 Task: Find connections with filter location Yunfu with filter topic #futurewith filter profile language French with filter current company JBM Group with filter school ST MARKS PUBLIC SCHOOL with filter industry Primary and Secondary Education with filter service category Business Analytics with filter keywords title Proposal Writer
Action: Mouse moved to (484, 75)
Screenshot: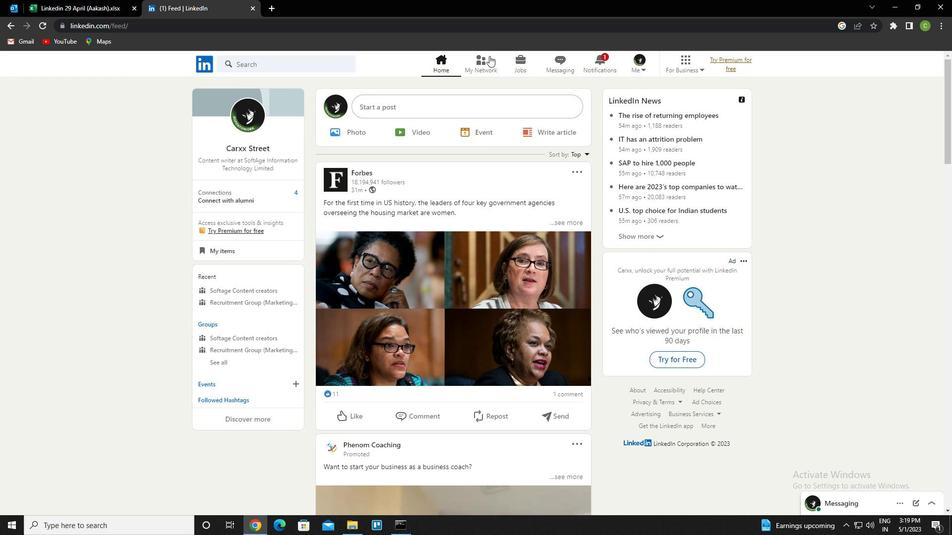 
Action: Mouse pressed left at (484, 75)
Screenshot: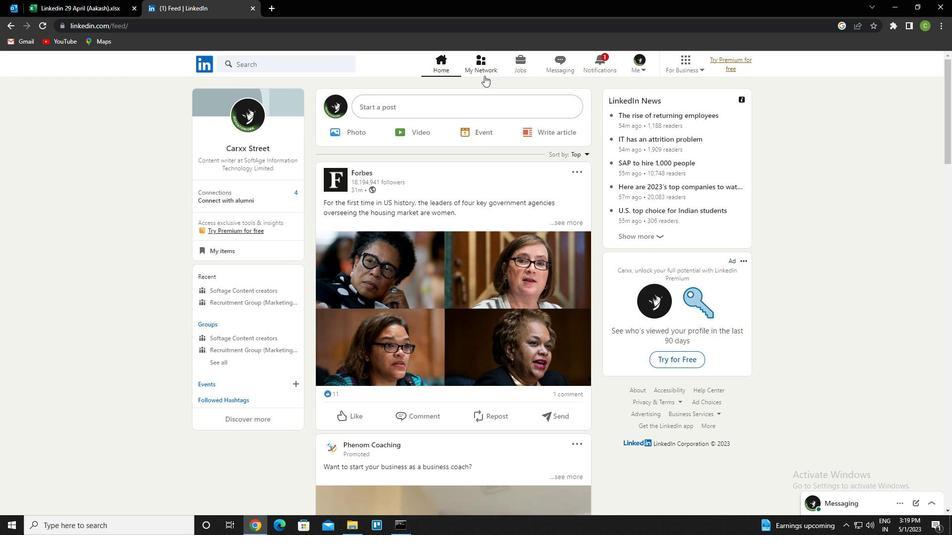 
Action: Mouse moved to (282, 125)
Screenshot: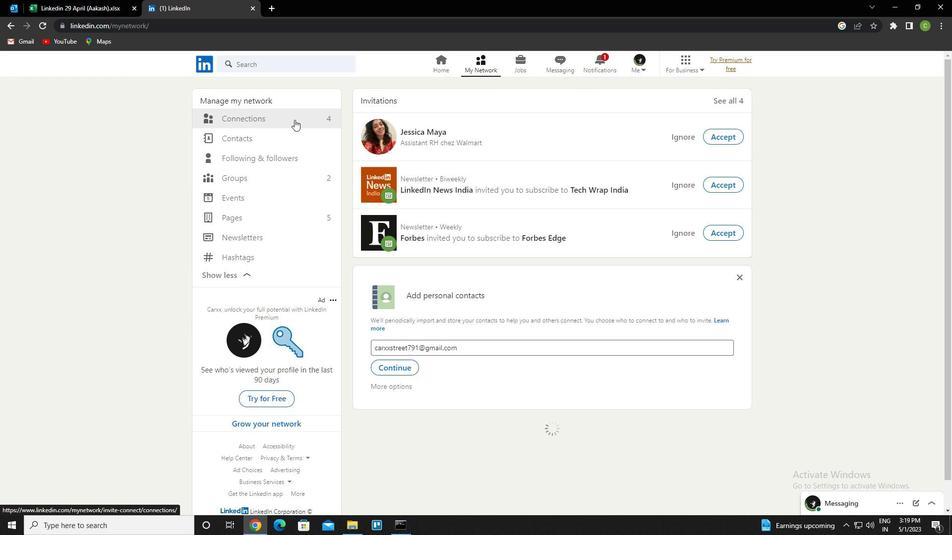 
Action: Mouse pressed left at (282, 125)
Screenshot: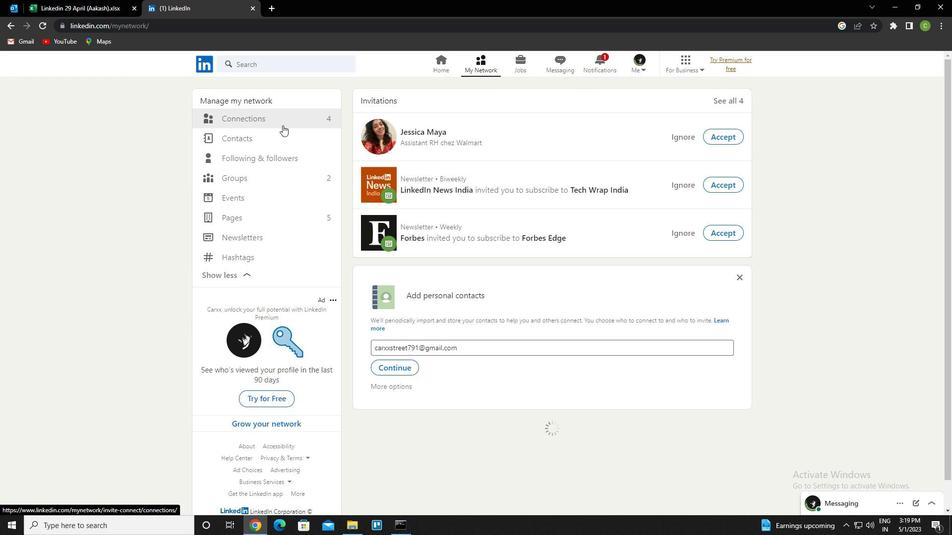 
Action: Mouse moved to (294, 121)
Screenshot: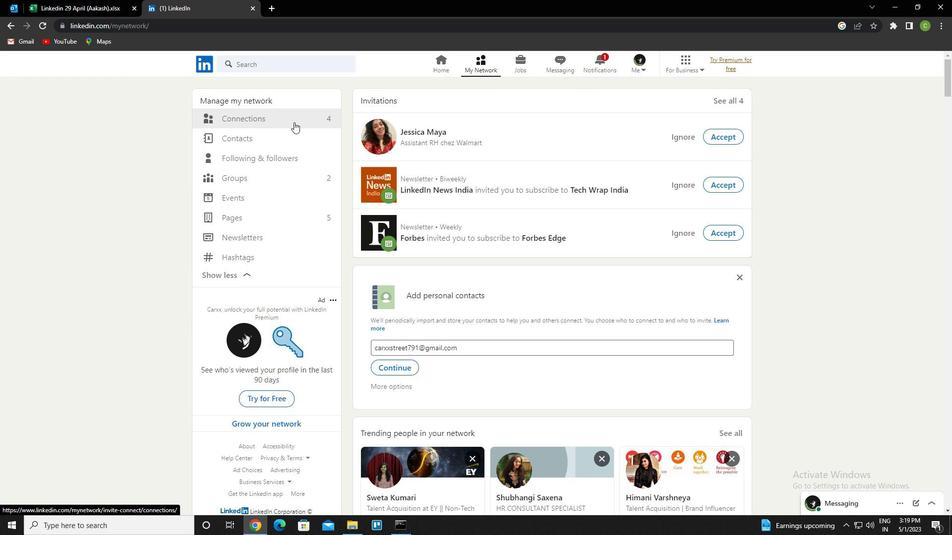 
Action: Mouse pressed left at (294, 121)
Screenshot: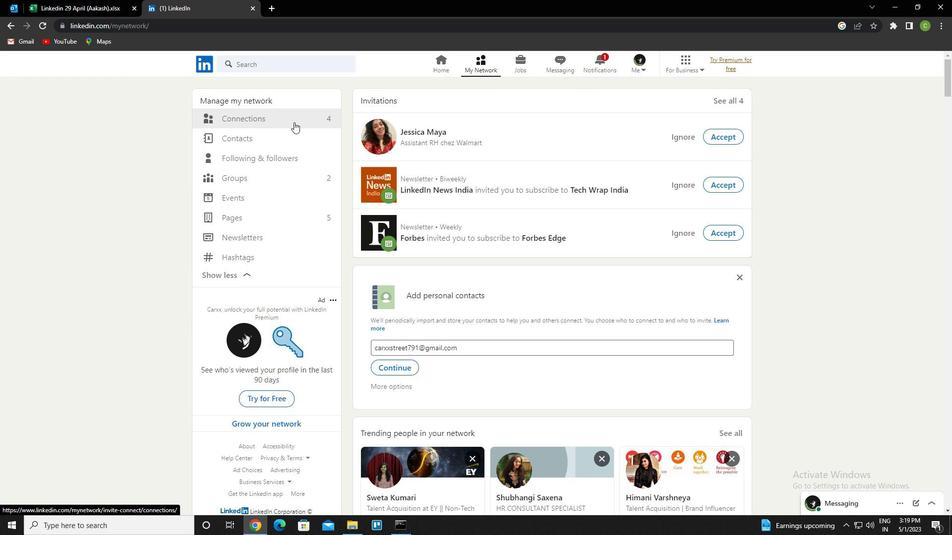 
Action: Mouse moved to (571, 120)
Screenshot: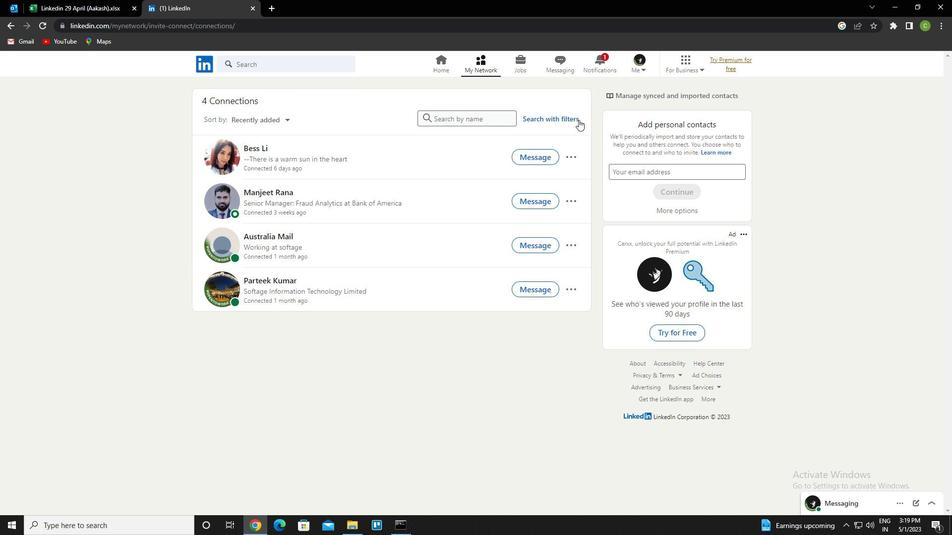 
Action: Mouse pressed left at (571, 120)
Screenshot: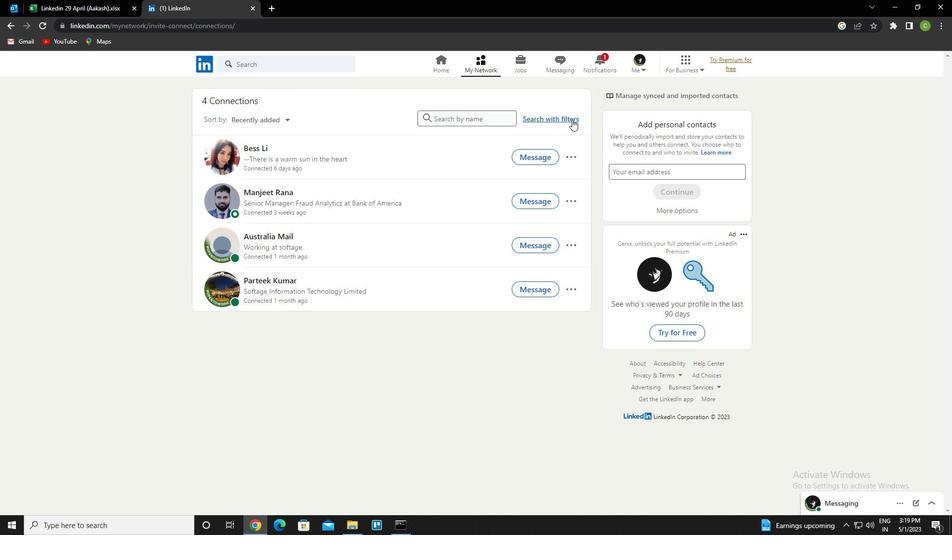 
Action: Mouse moved to (516, 96)
Screenshot: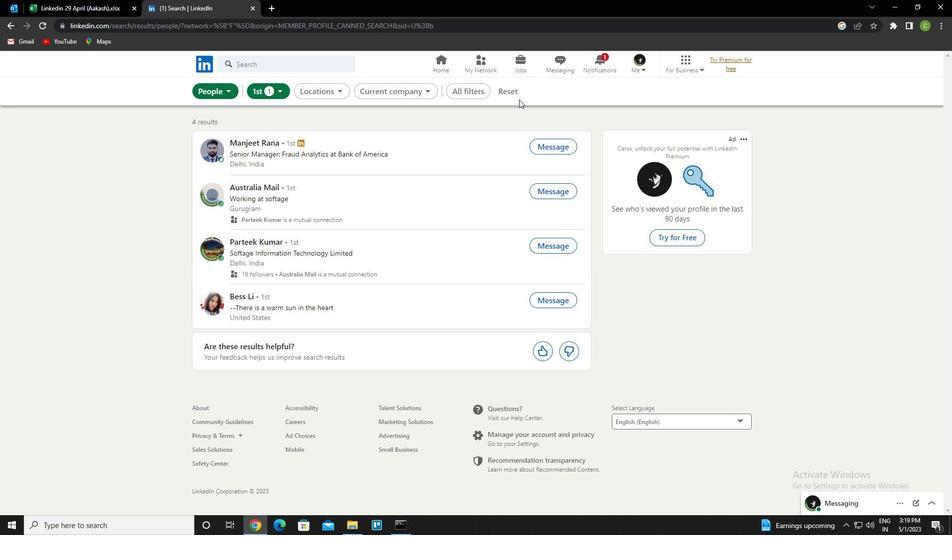 
Action: Mouse pressed left at (516, 96)
Screenshot: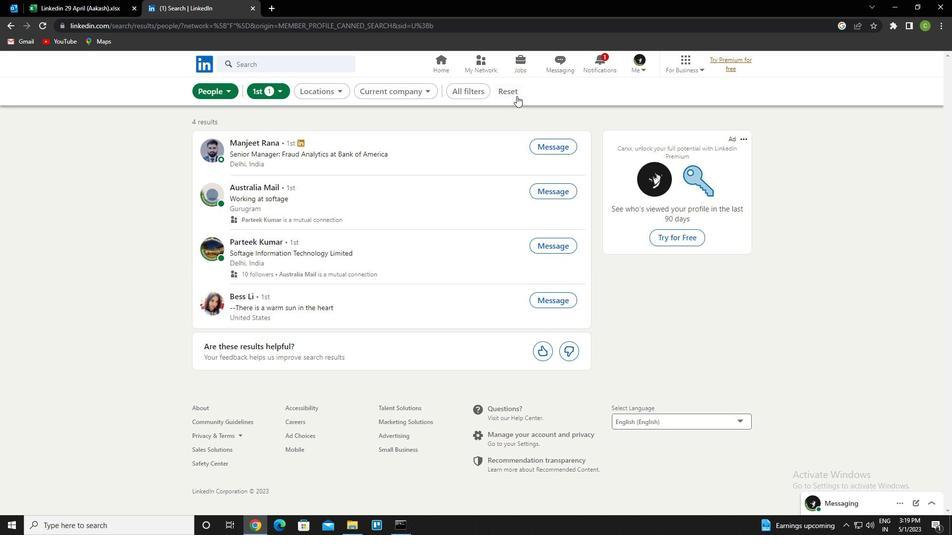 
Action: Mouse moved to (486, 92)
Screenshot: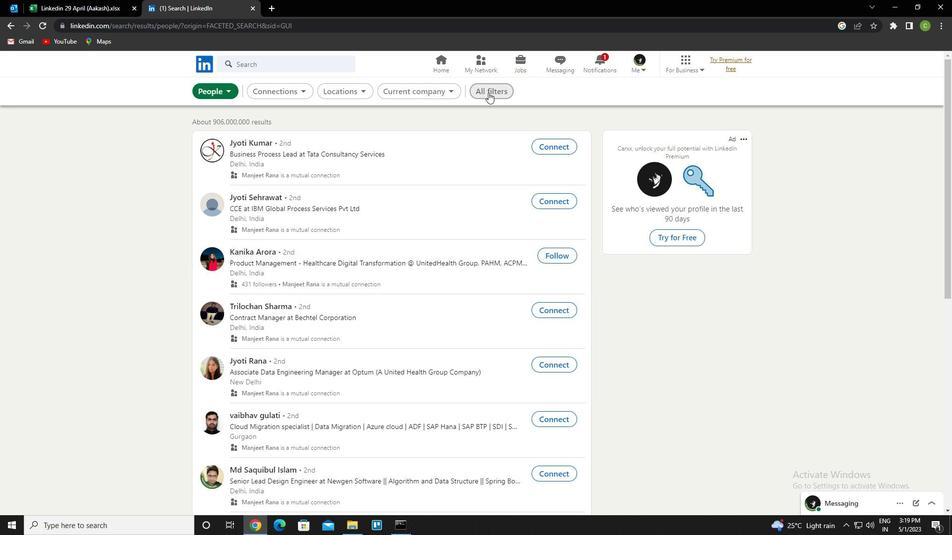 
Action: Mouse pressed left at (486, 92)
Screenshot: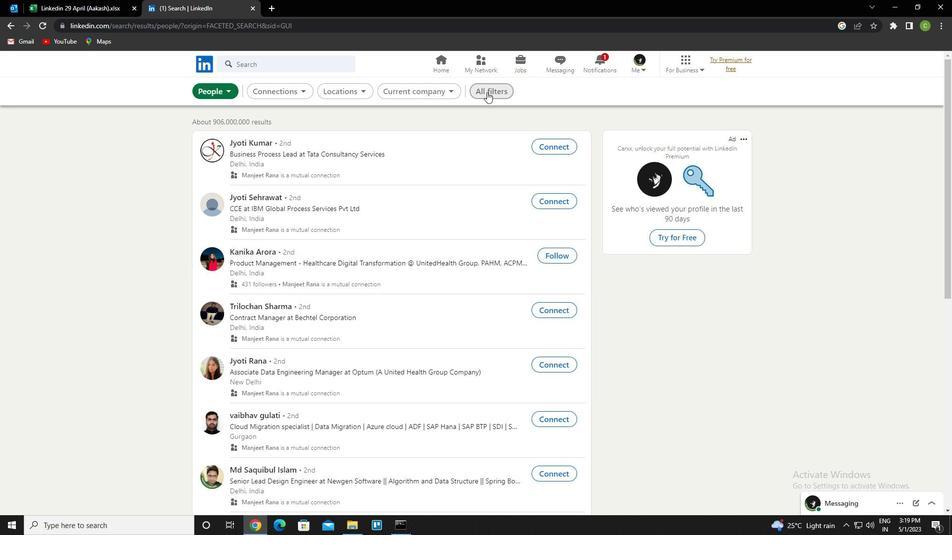 
Action: Mouse moved to (843, 259)
Screenshot: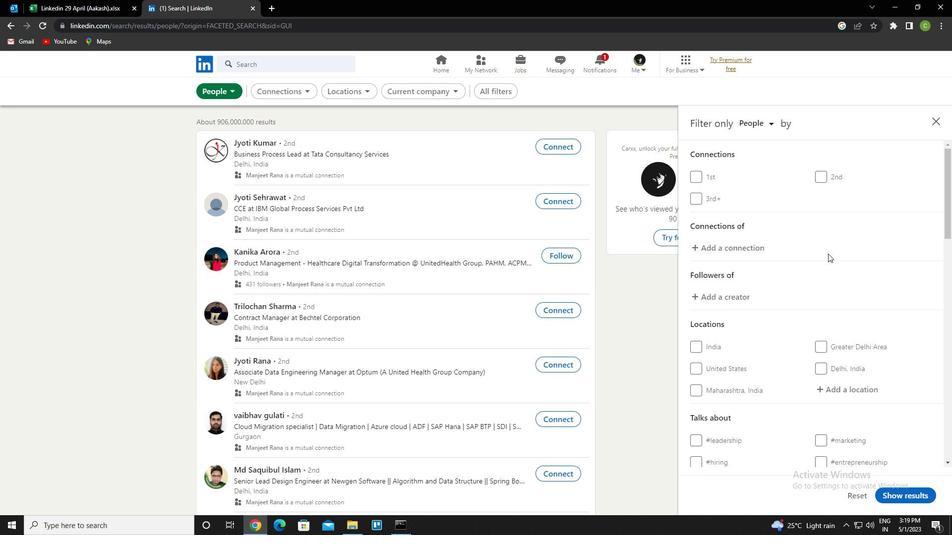 
Action: Mouse scrolled (843, 259) with delta (0, 0)
Screenshot: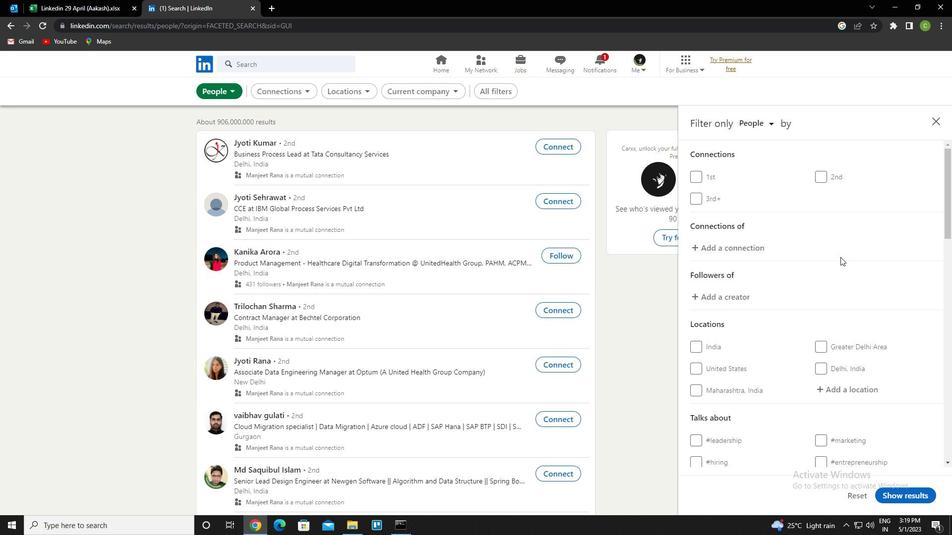 
Action: Mouse scrolled (843, 259) with delta (0, 0)
Screenshot: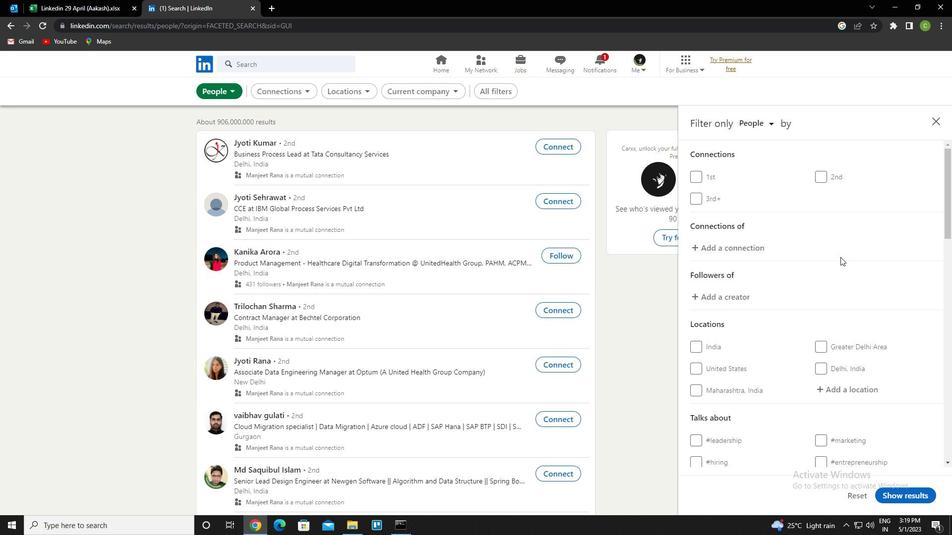 
Action: Mouse moved to (853, 287)
Screenshot: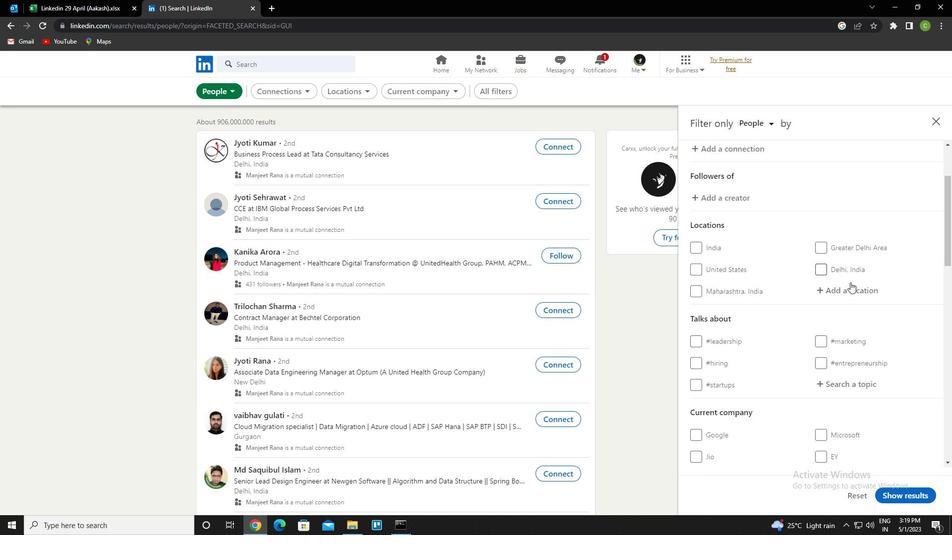 
Action: Mouse pressed left at (853, 287)
Screenshot: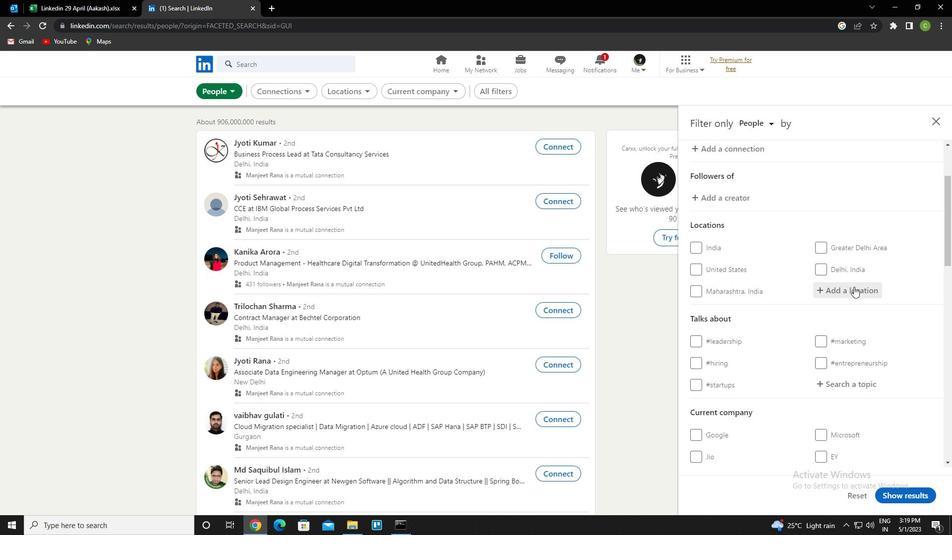 
Action: Mouse moved to (833, 301)
Screenshot: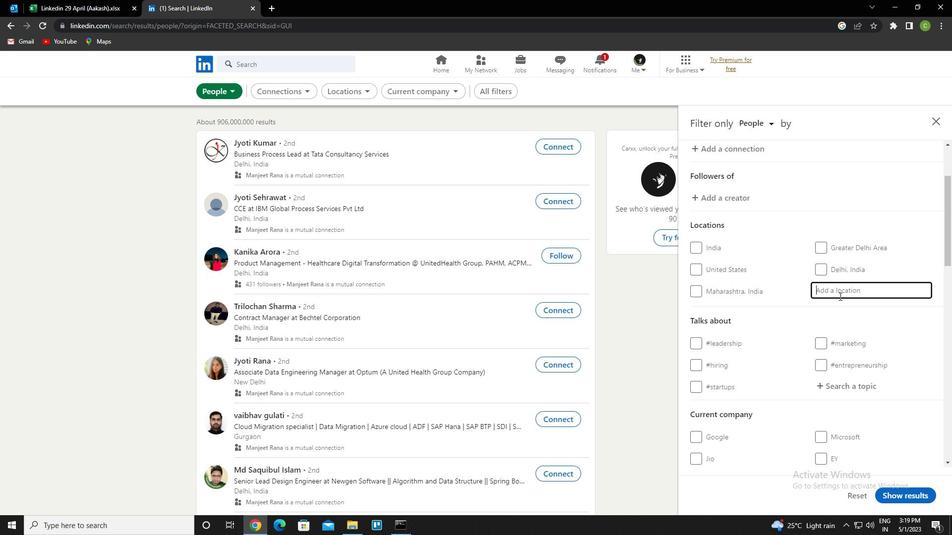 
Action: Key pressed <Key.caps_lock>y<Key.caps_lock>unfu<Key.down><Key.enter>
Screenshot: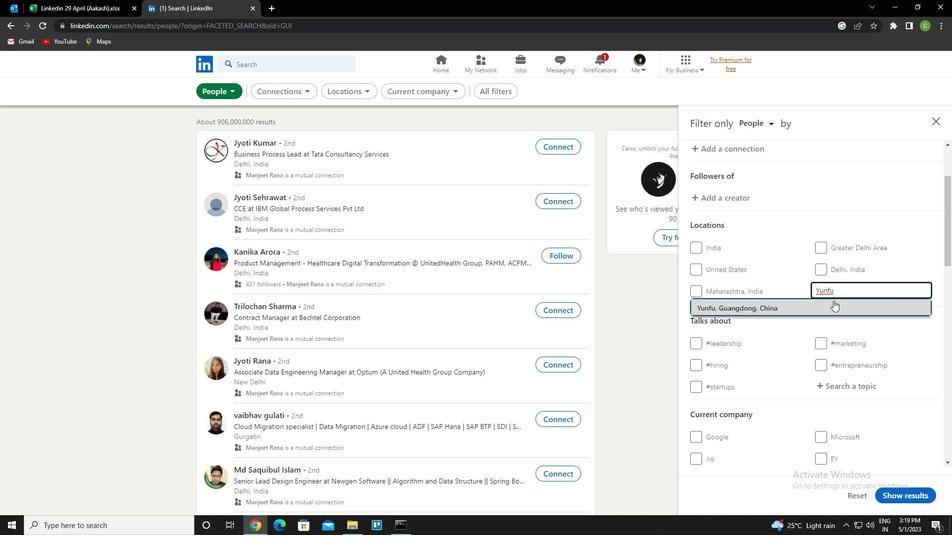 
Action: Mouse scrolled (833, 300) with delta (0, 0)
Screenshot: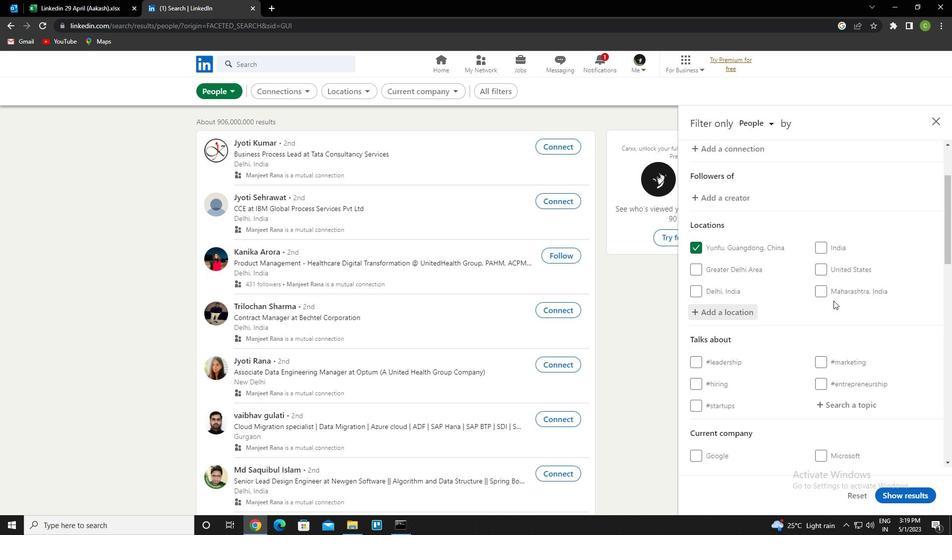 
Action: Mouse moved to (829, 303)
Screenshot: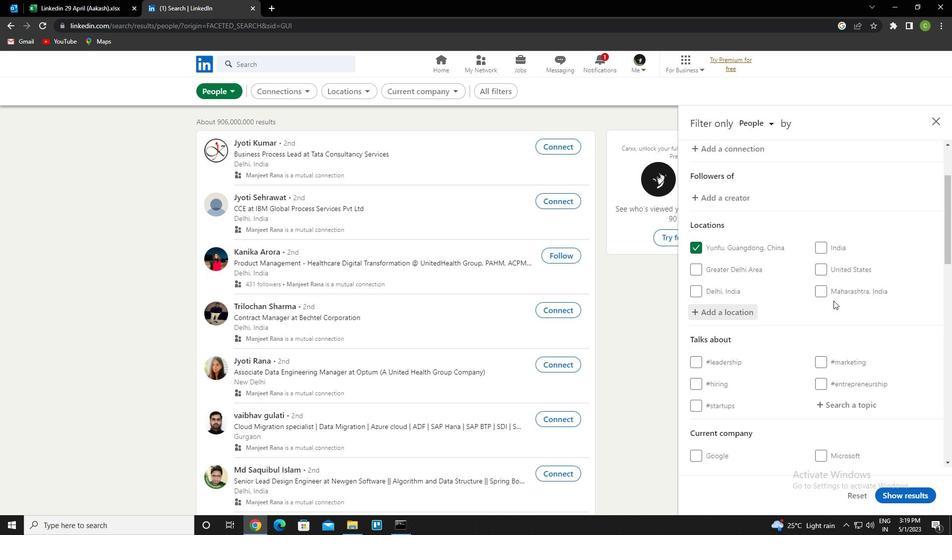 
Action: Mouse scrolled (829, 303) with delta (0, 0)
Screenshot: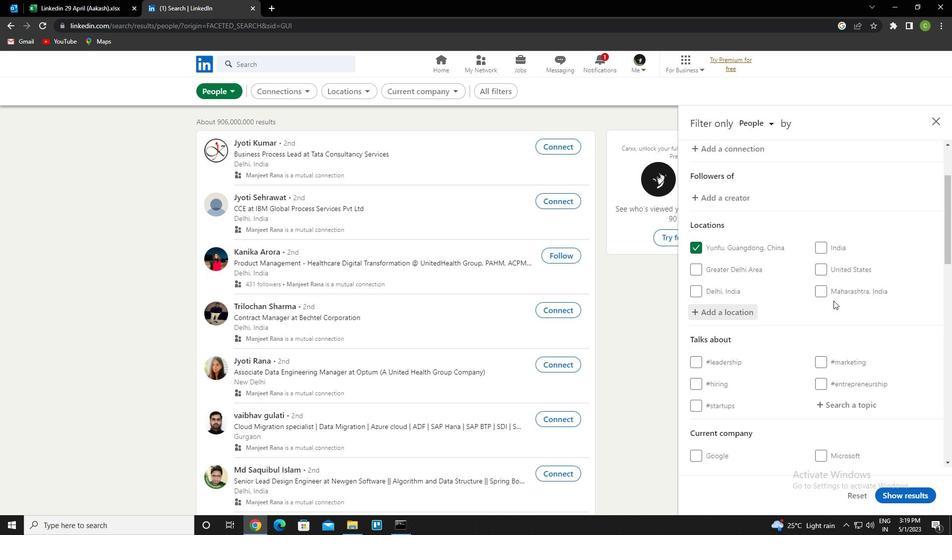 
Action: Mouse moved to (828, 308)
Screenshot: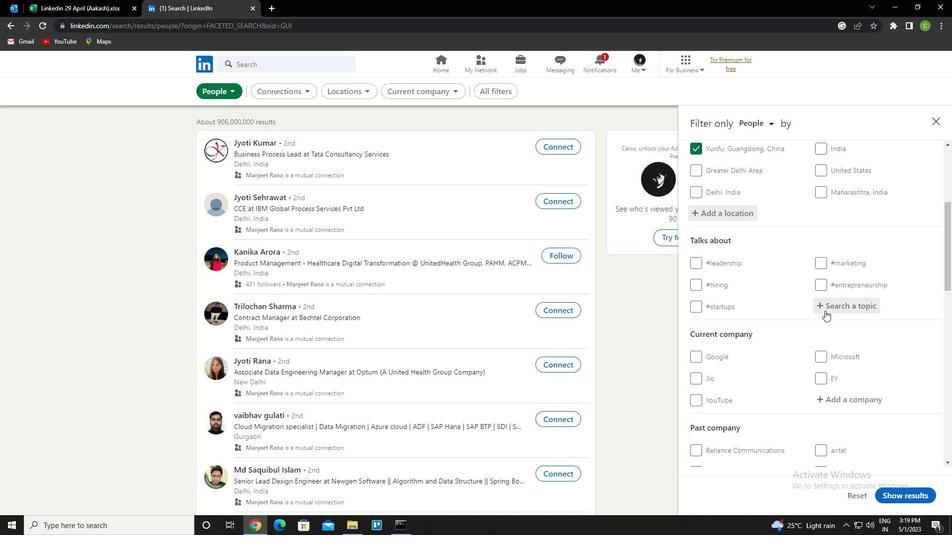 
Action: Mouse pressed left at (828, 308)
Screenshot: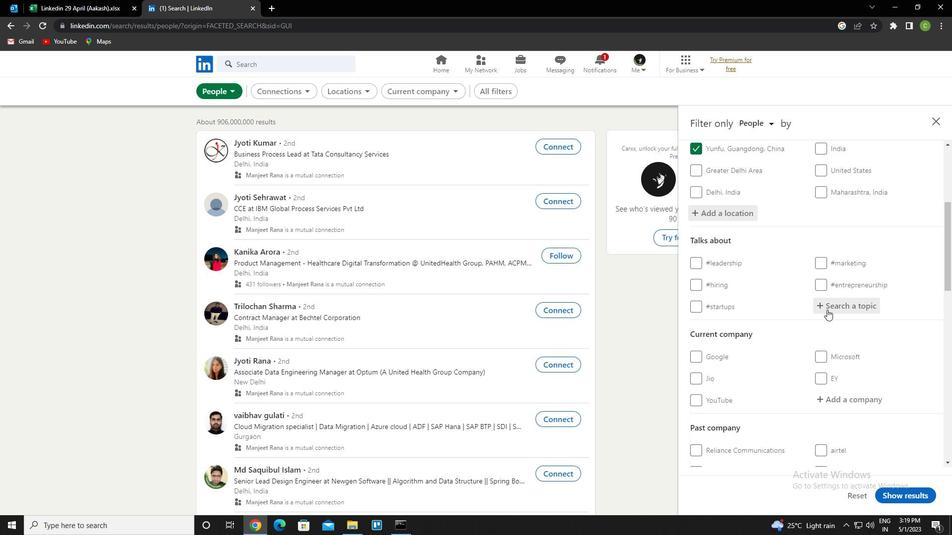 
Action: Key pressed future<Key.down><Key.enter>
Screenshot: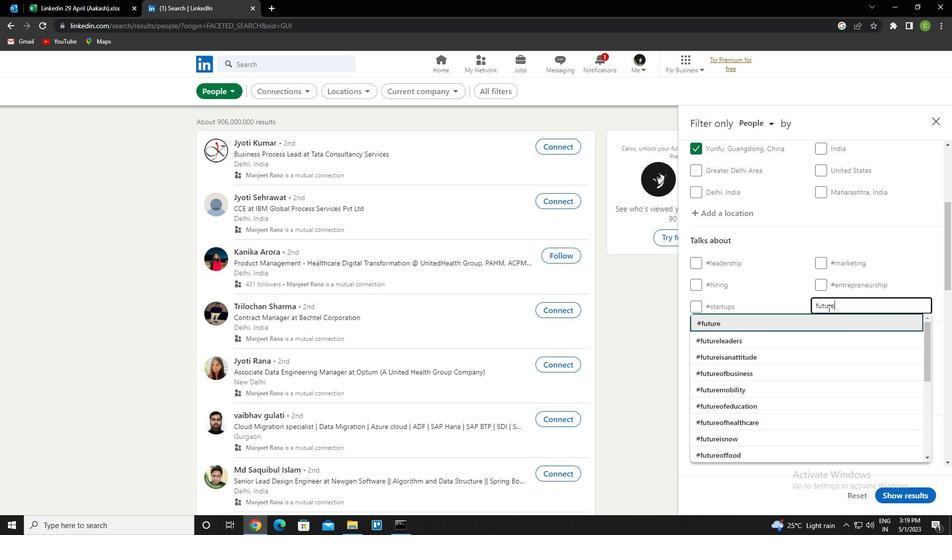
Action: Mouse moved to (812, 317)
Screenshot: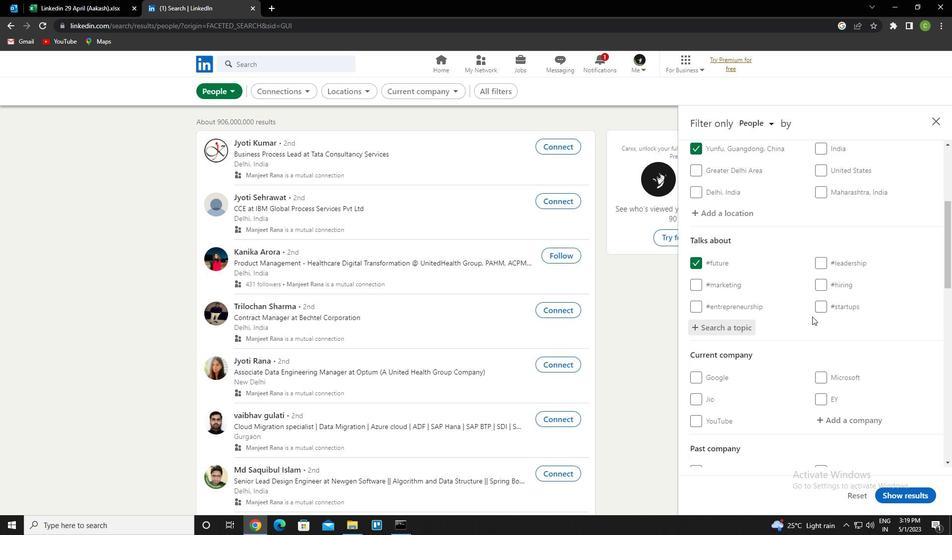 
Action: Mouse scrolled (812, 316) with delta (0, 0)
Screenshot: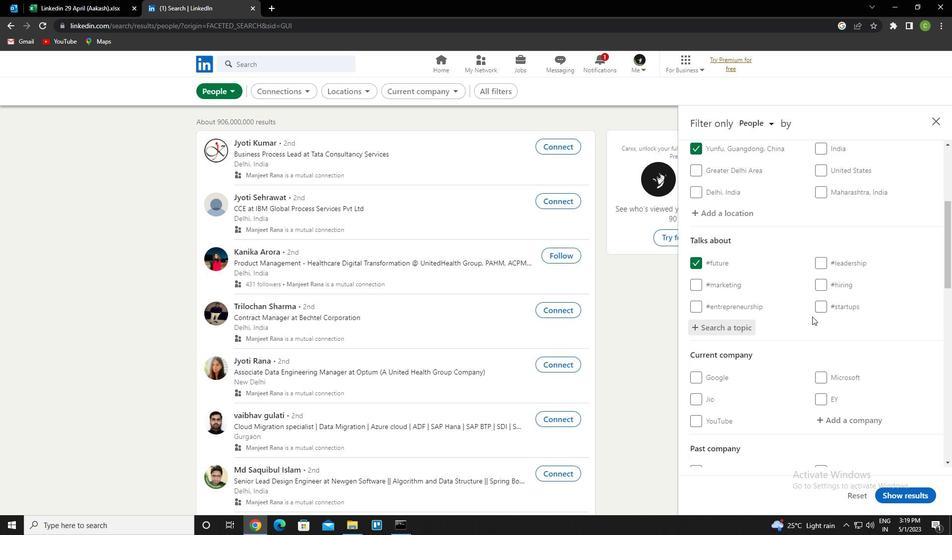 
Action: Mouse scrolled (812, 316) with delta (0, 0)
Screenshot: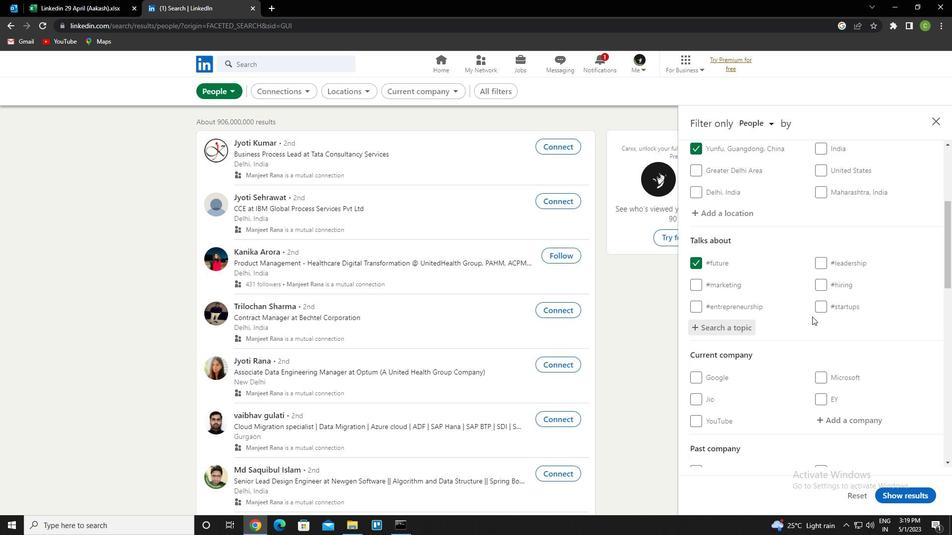 
Action: Mouse scrolled (812, 316) with delta (0, 0)
Screenshot: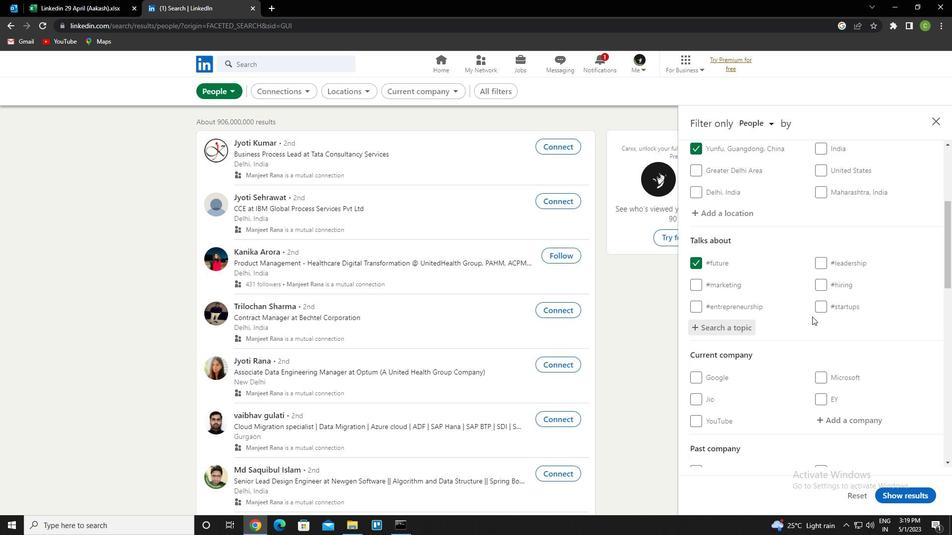 
Action: Mouse moved to (811, 317)
Screenshot: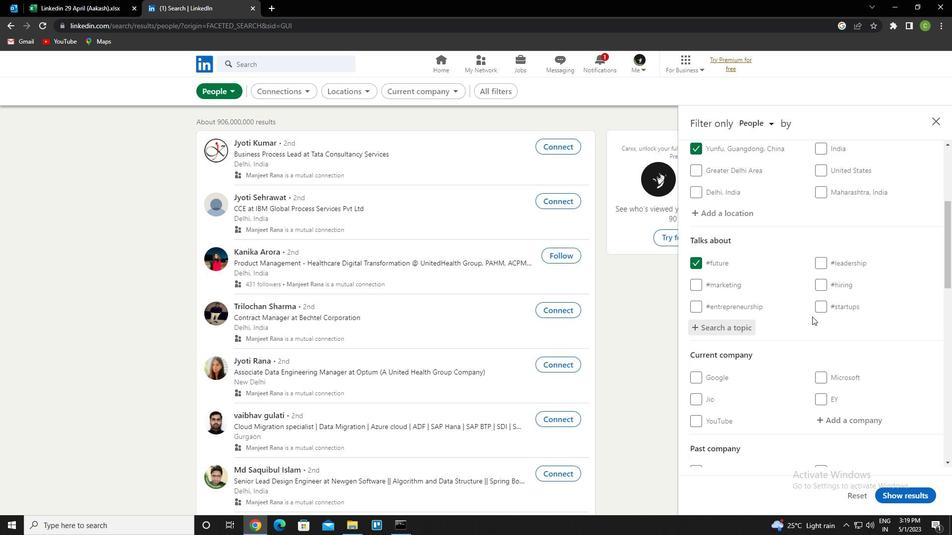 
Action: Mouse scrolled (811, 317) with delta (0, 0)
Screenshot: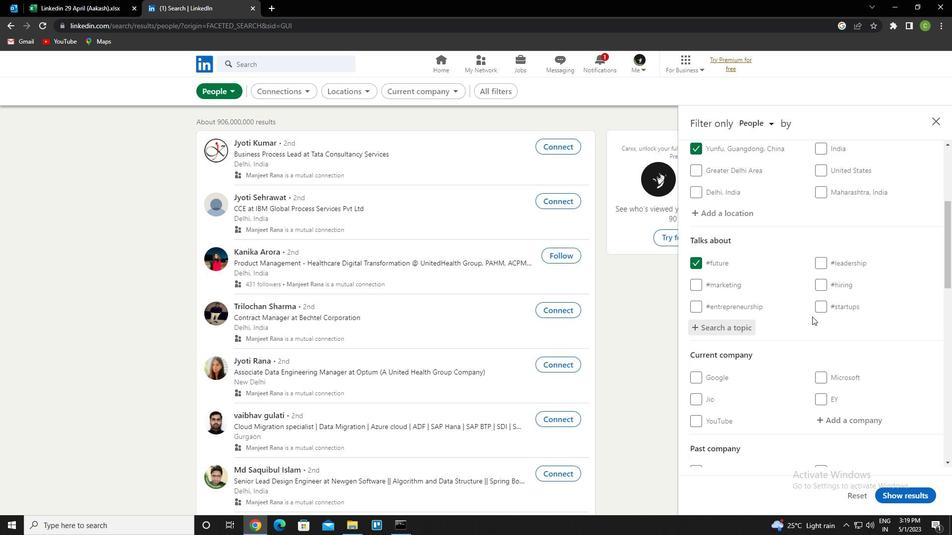 
Action: Mouse moved to (811, 319)
Screenshot: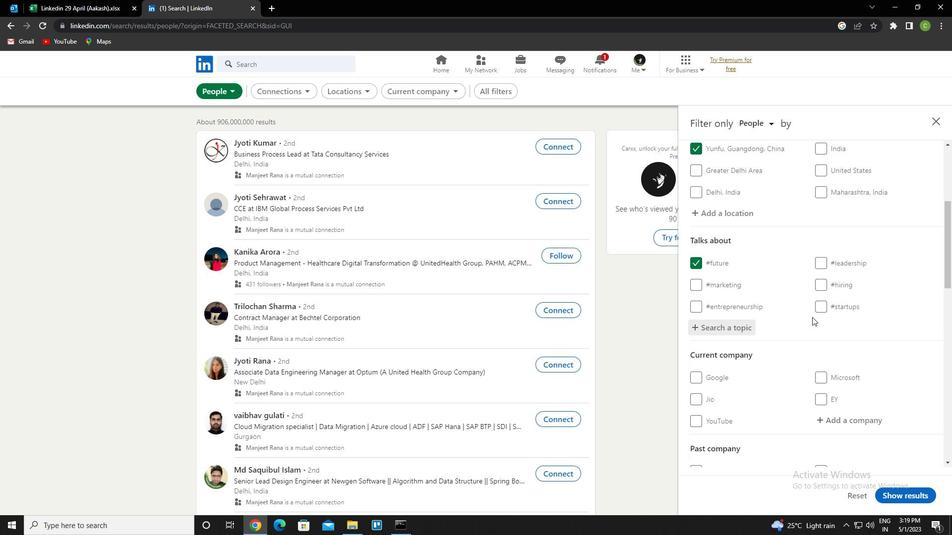 
Action: Mouse scrolled (811, 319) with delta (0, 0)
Screenshot: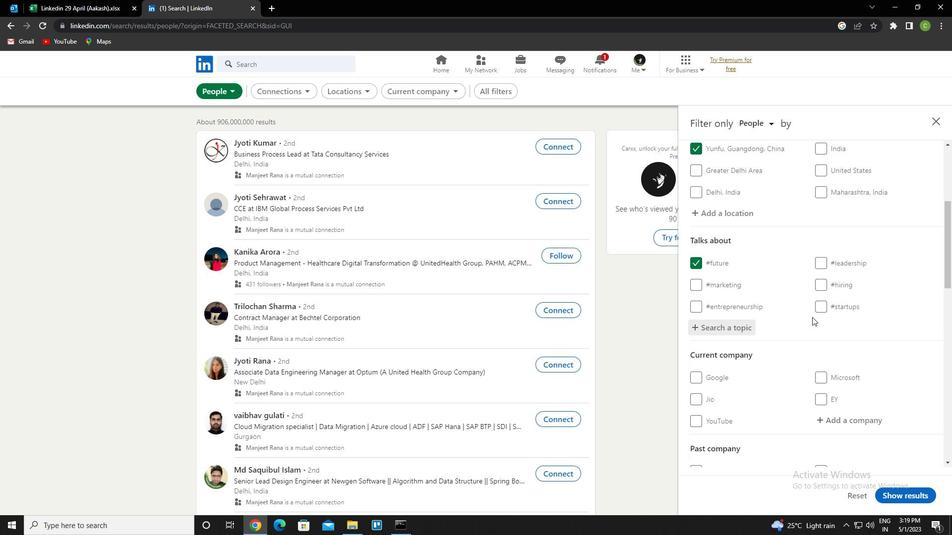 
Action: Mouse moved to (811, 323)
Screenshot: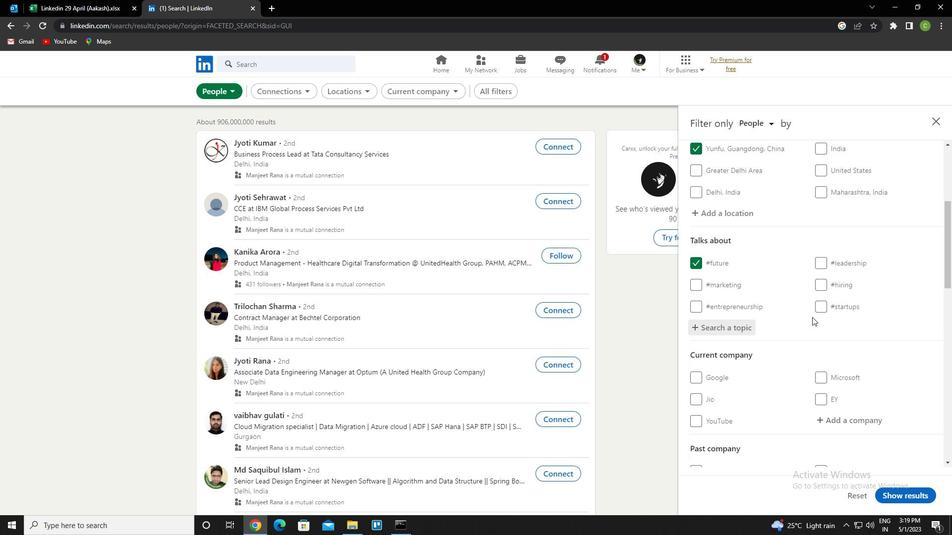 
Action: Mouse scrolled (811, 323) with delta (0, 0)
Screenshot: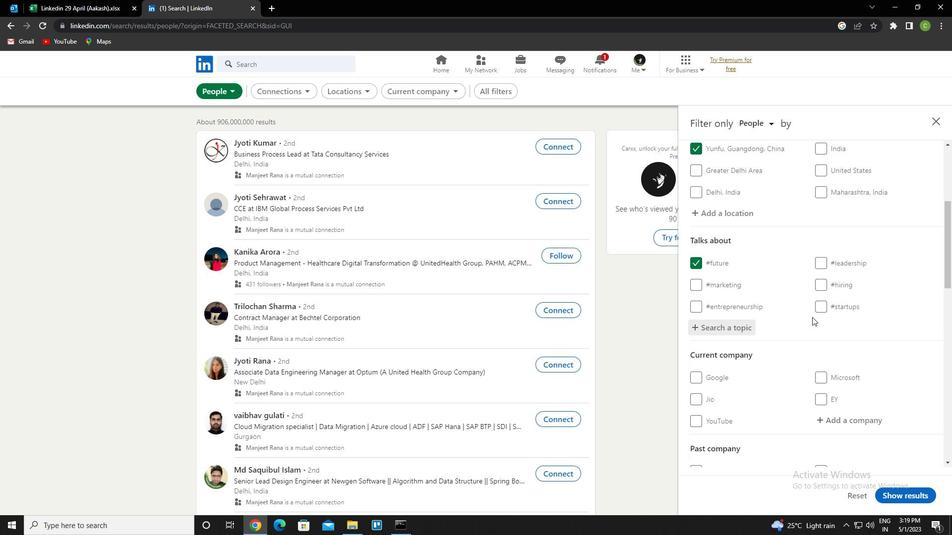 
Action: Mouse moved to (811, 326)
Screenshot: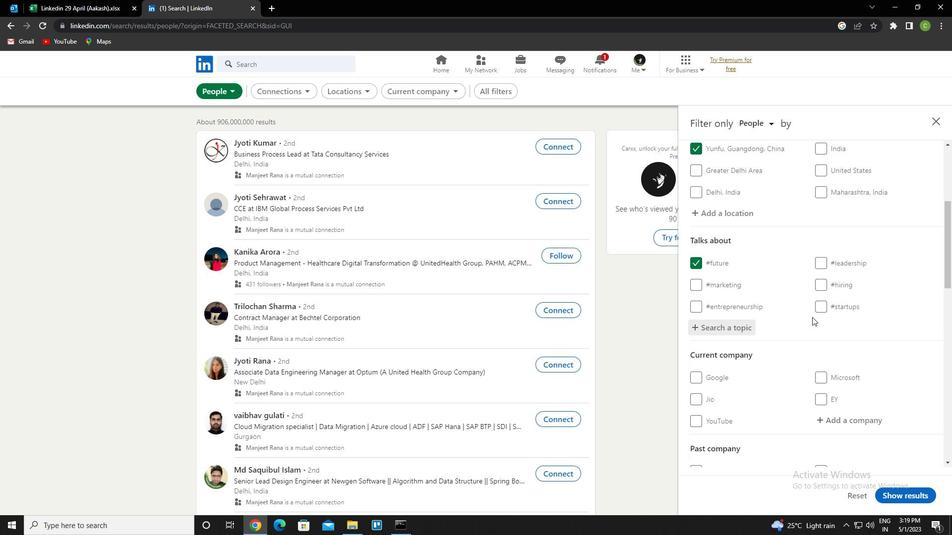 
Action: Mouse scrolled (811, 325) with delta (0, 0)
Screenshot: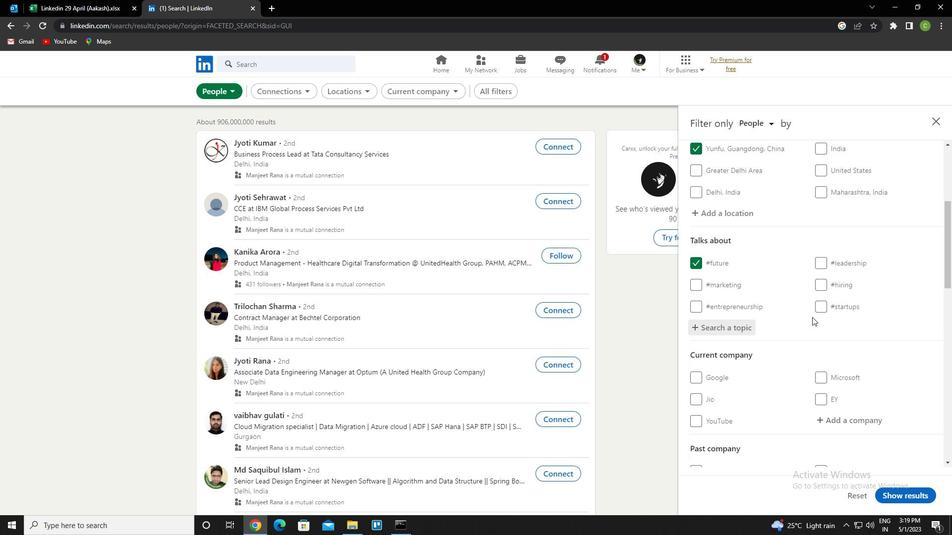 
Action: Mouse scrolled (811, 325) with delta (0, 0)
Screenshot: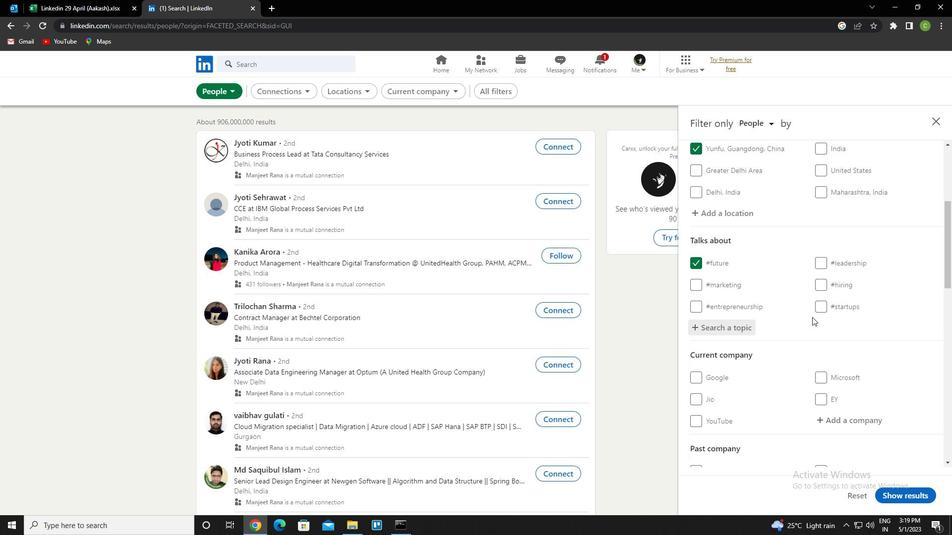 
Action: Mouse scrolled (811, 325) with delta (0, 0)
Screenshot: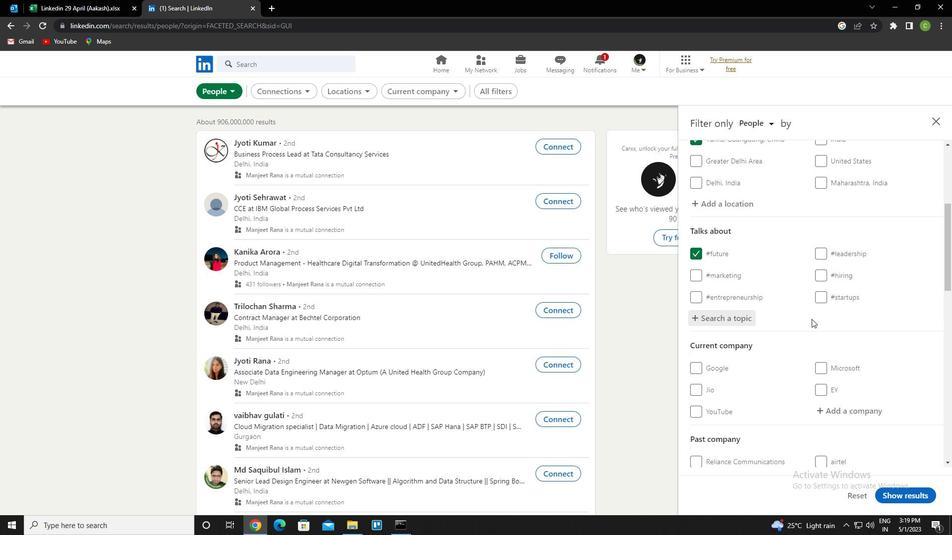 
Action: Mouse scrolled (811, 325) with delta (0, 0)
Screenshot: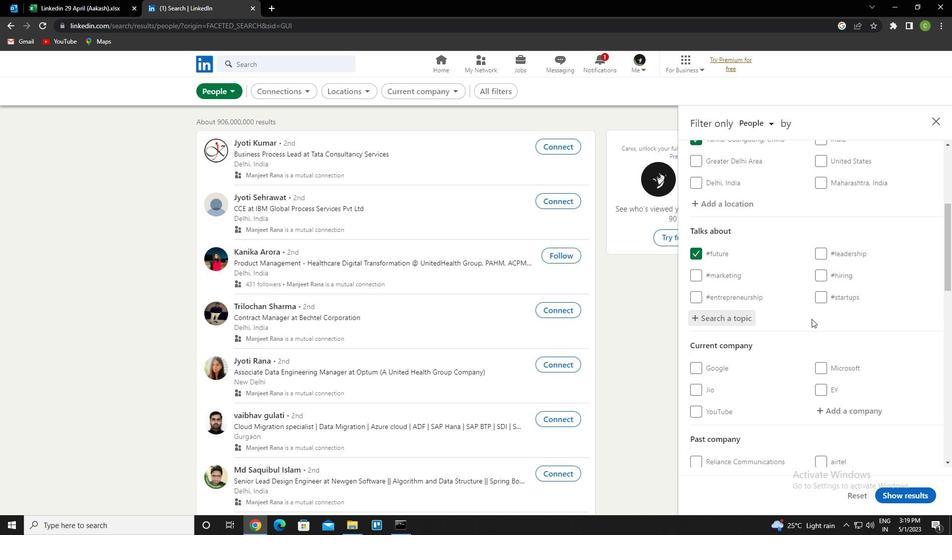 
Action: Mouse moved to (824, 277)
Screenshot: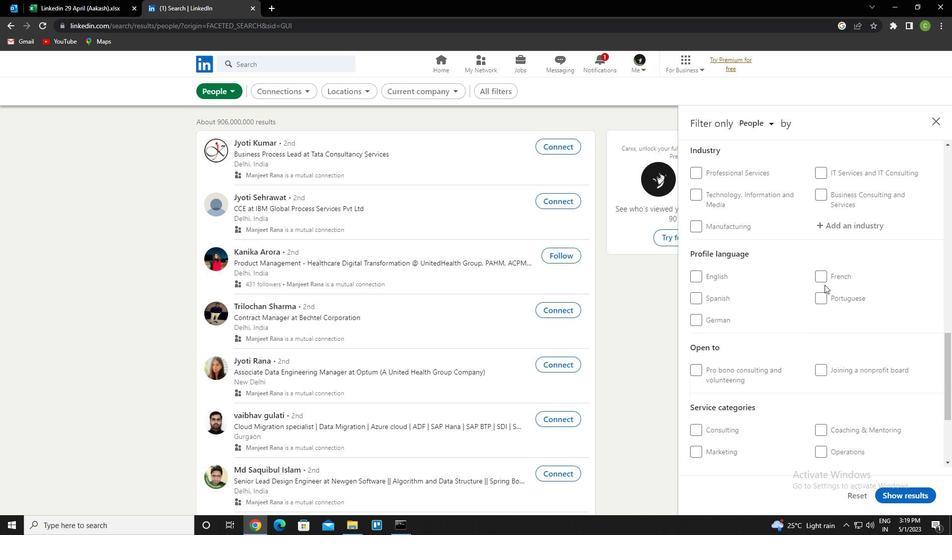 
Action: Mouse pressed left at (824, 277)
Screenshot: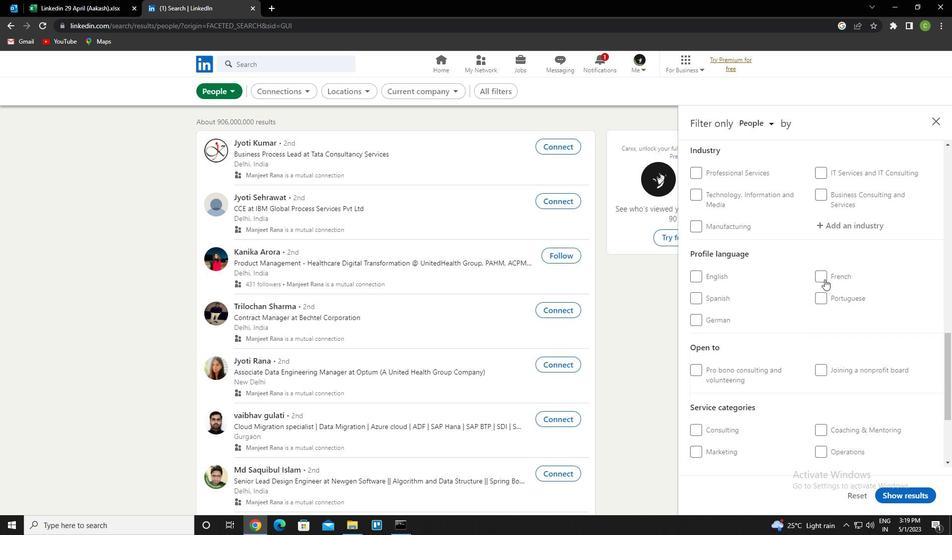 
Action: Mouse moved to (822, 277)
Screenshot: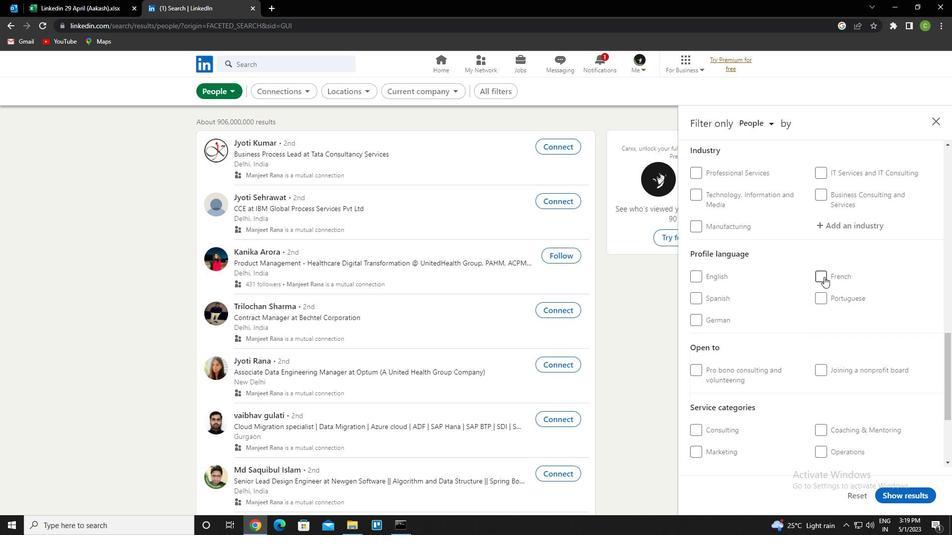 
Action: Mouse scrolled (822, 277) with delta (0, 0)
Screenshot: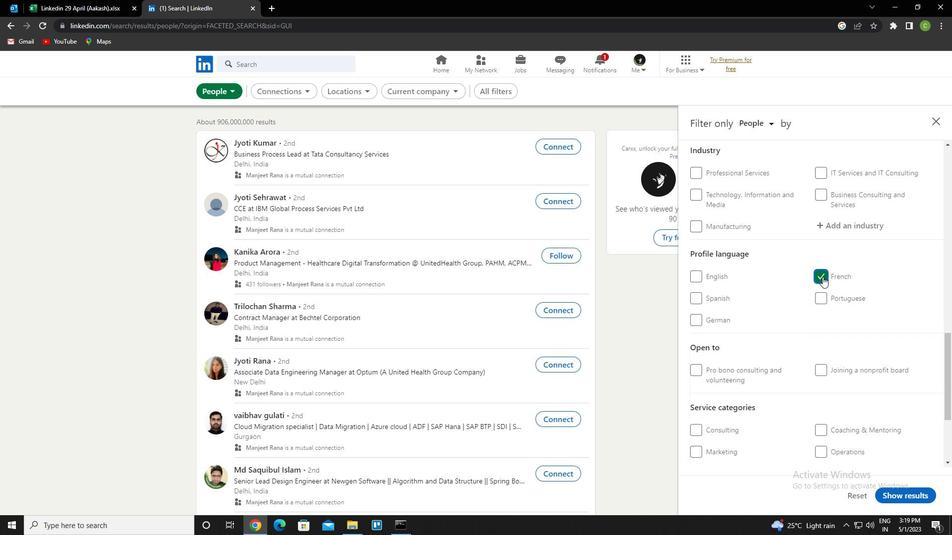 
Action: Mouse scrolled (822, 277) with delta (0, 0)
Screenshot: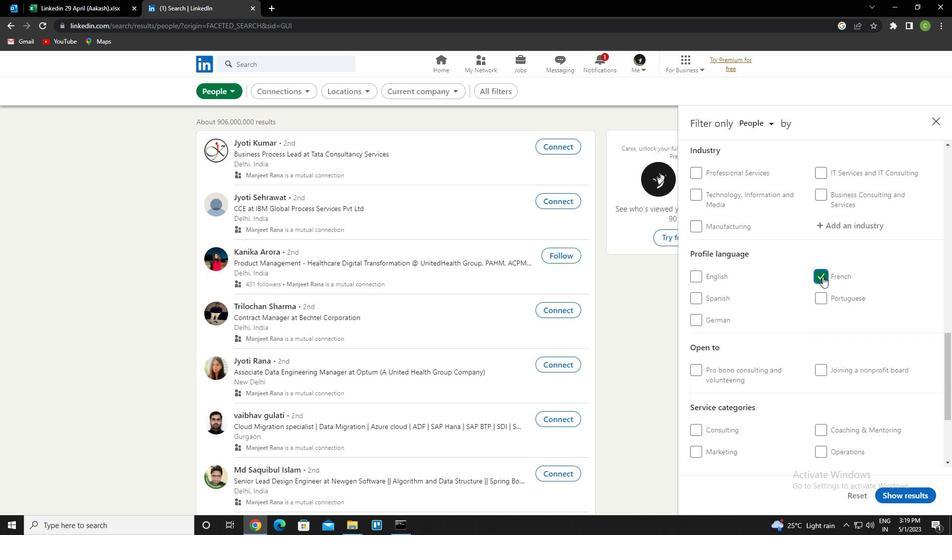 
Action: Mouse scrolled (822, 277) with delta (0, 0)
Screenshot: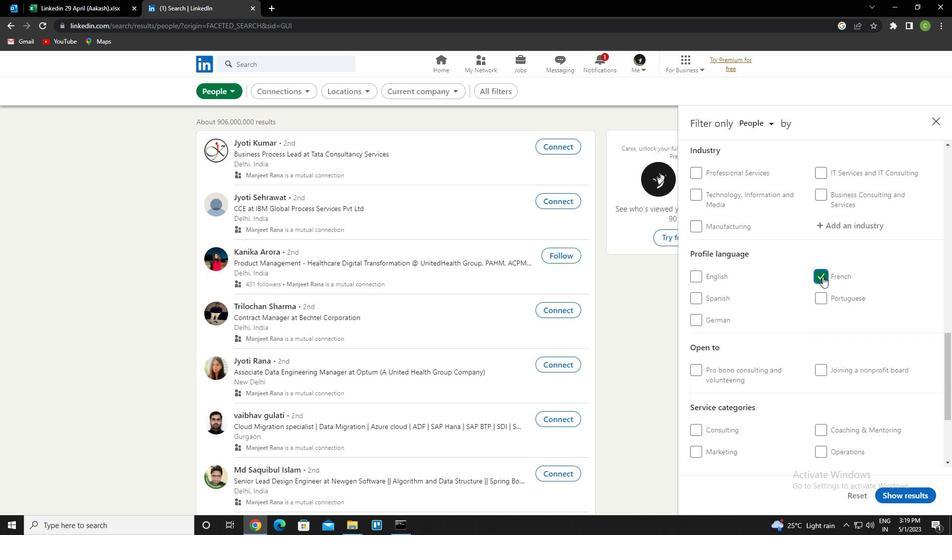 
Action: Mouse scrolled (822, 277) with delta (0, 0)
Screenshot: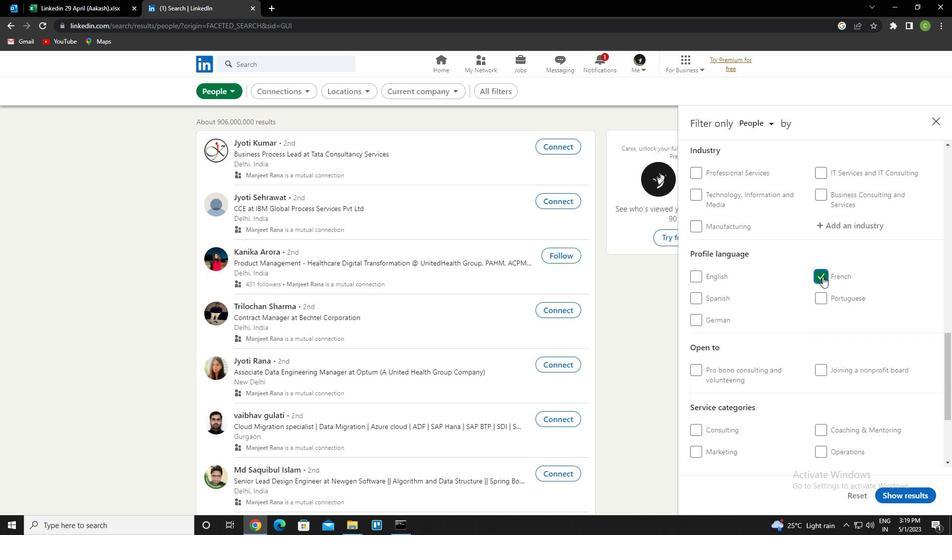 
Action: Mouse moved to (836, 232)
Screenshot: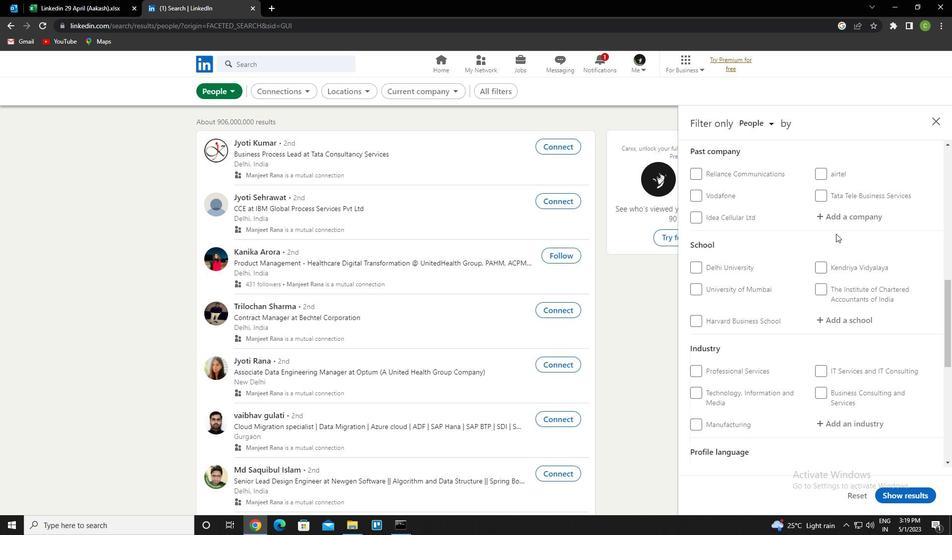 
Action: Mouse scrolled (836, 232) with delta (0, 0)
Screenshot: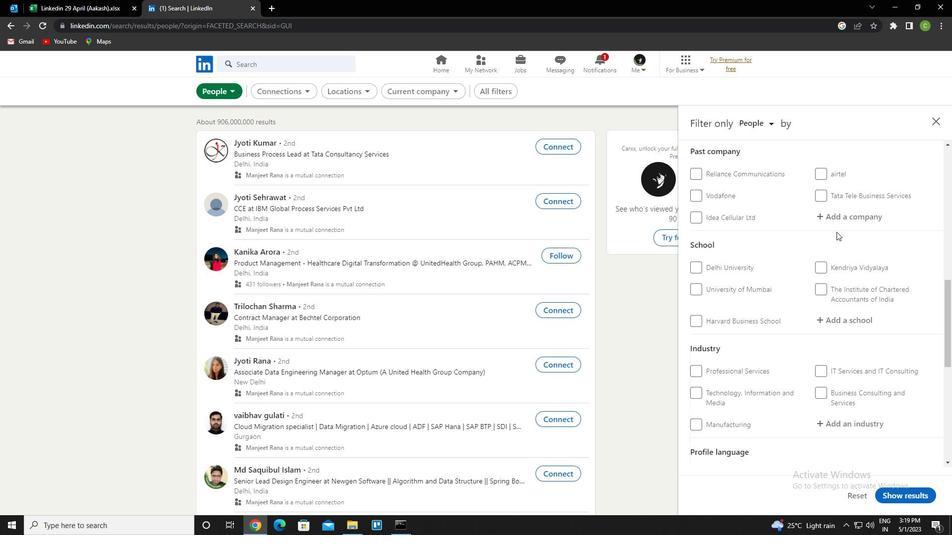 
Action: Mouse scrolled (836, 232) with delta (0, 0)
Screenshot: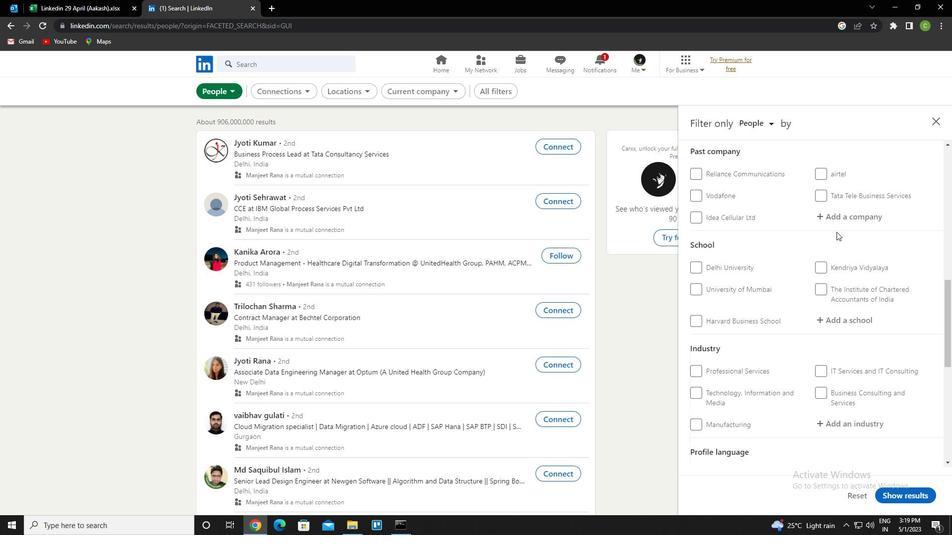 
Action: Mouse moved to (845, 224)
Screenshot: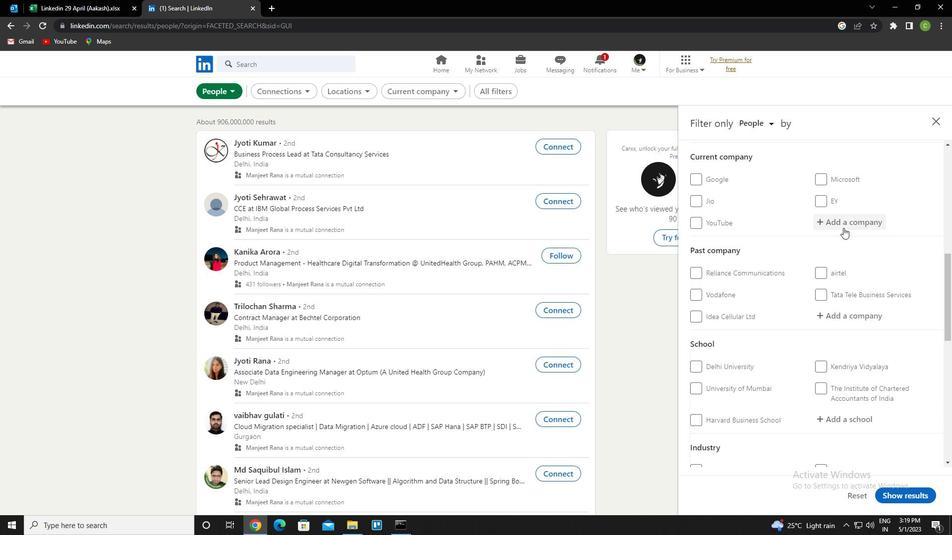 
Action: Mouse pressed left at (845, 224)
Screenshot: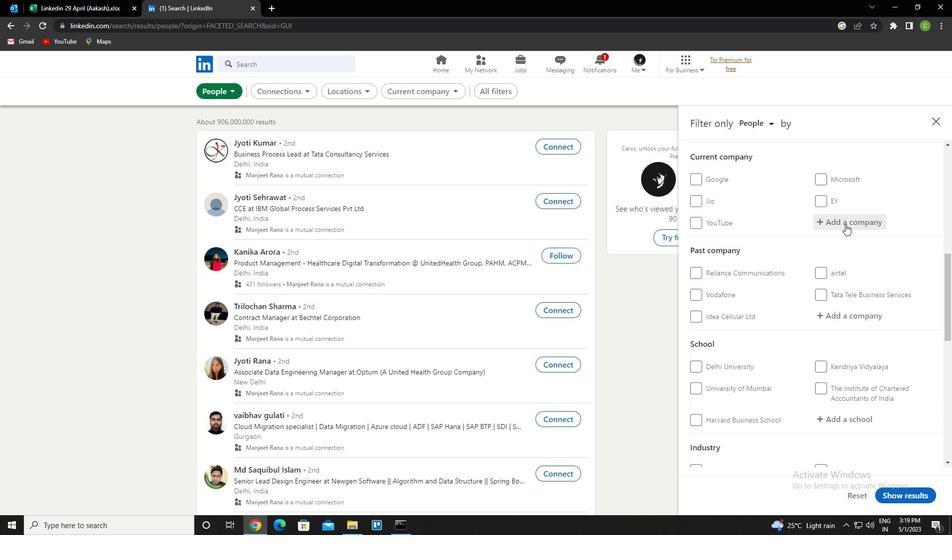 
Action: Key pressed <Key.caps_lock>jbm<Key.down><Key.enter>
Screenshot: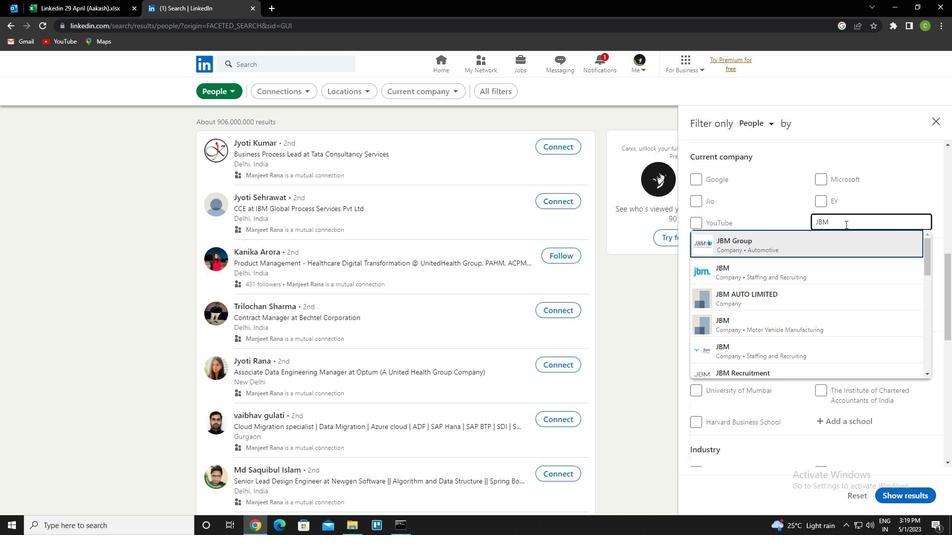 
Action: Mouse scrolled (845, 224) with delta (0, 0)
Screenshot: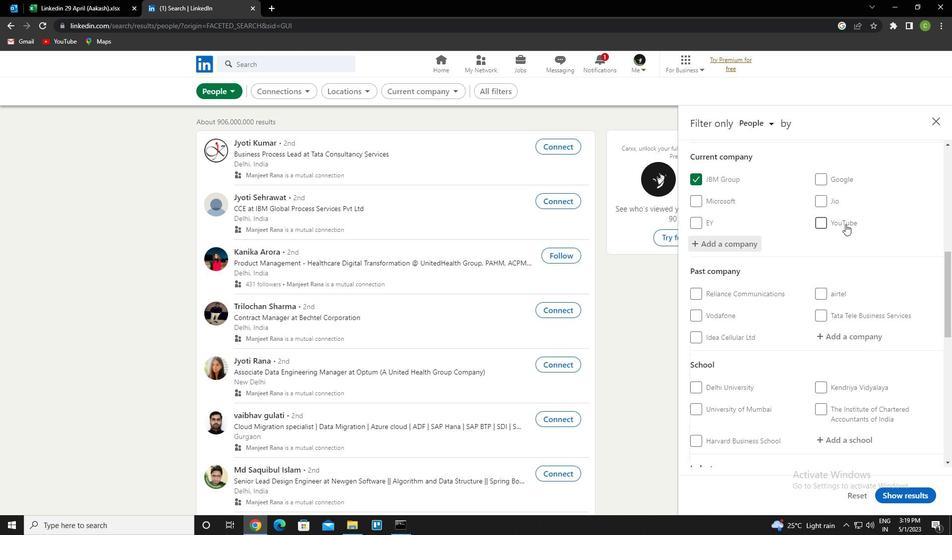 
Action: Mouse scrolled (845, 224) with delta (0, 0)
Screenshot: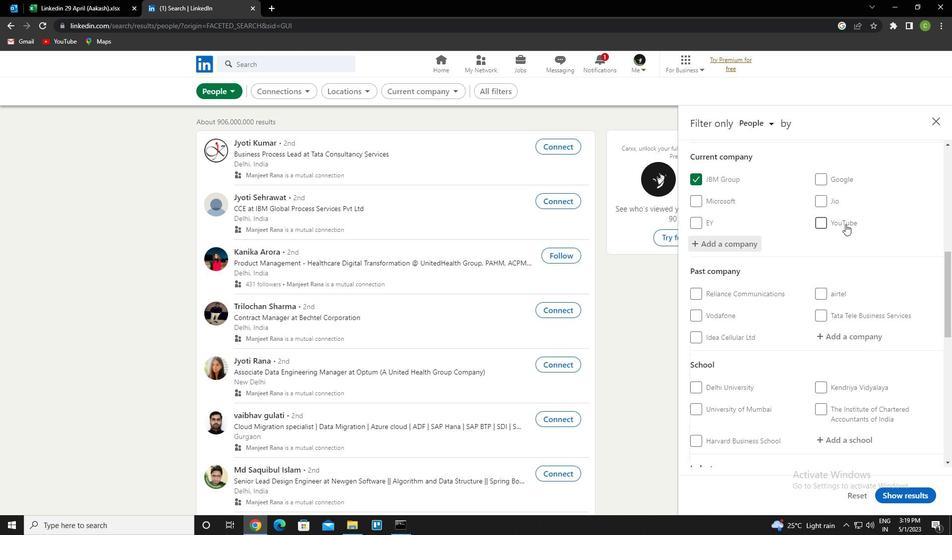 
Action: Mouse scrolled (845, 224) with delta (0, 0)
Screenshot: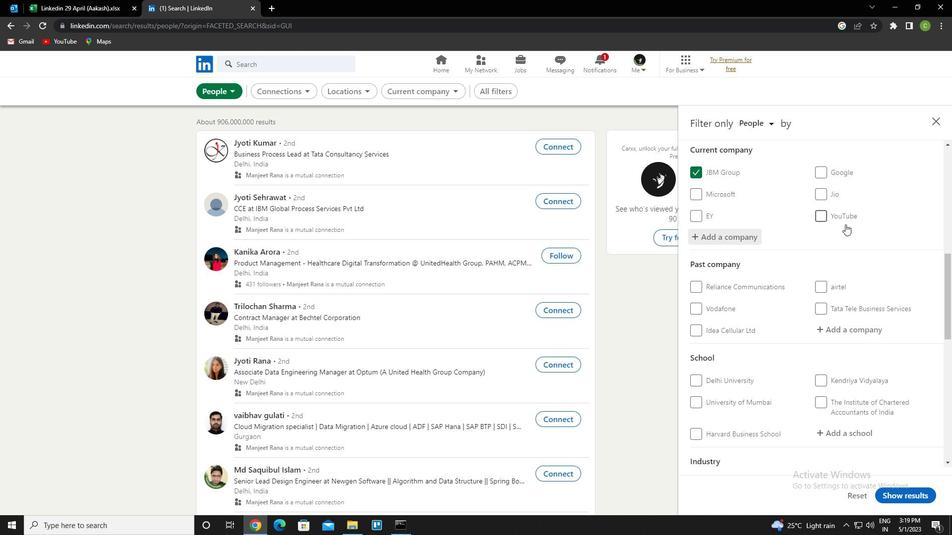
Action: Mouse moved to (846, 290)
Screenshot: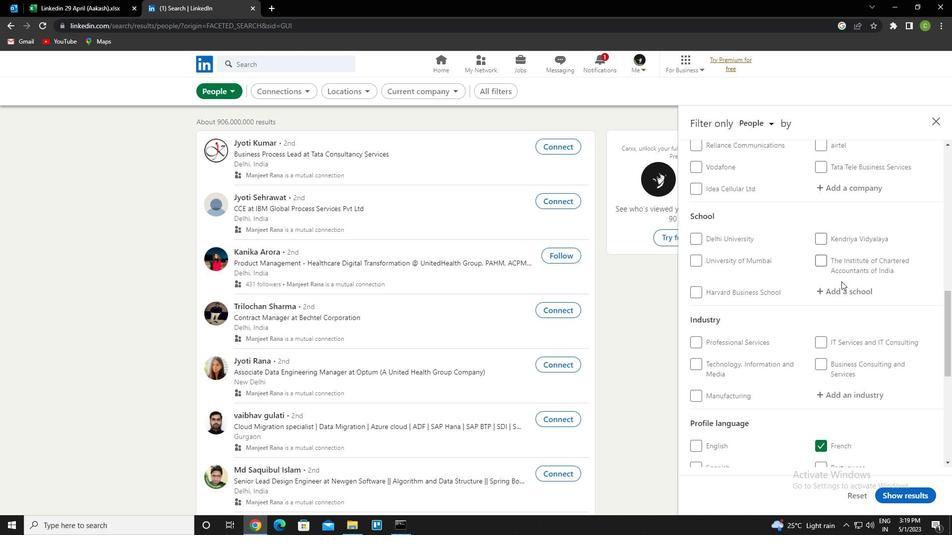 
Action: Mouse pressed left at (846, 290)
Screenshot: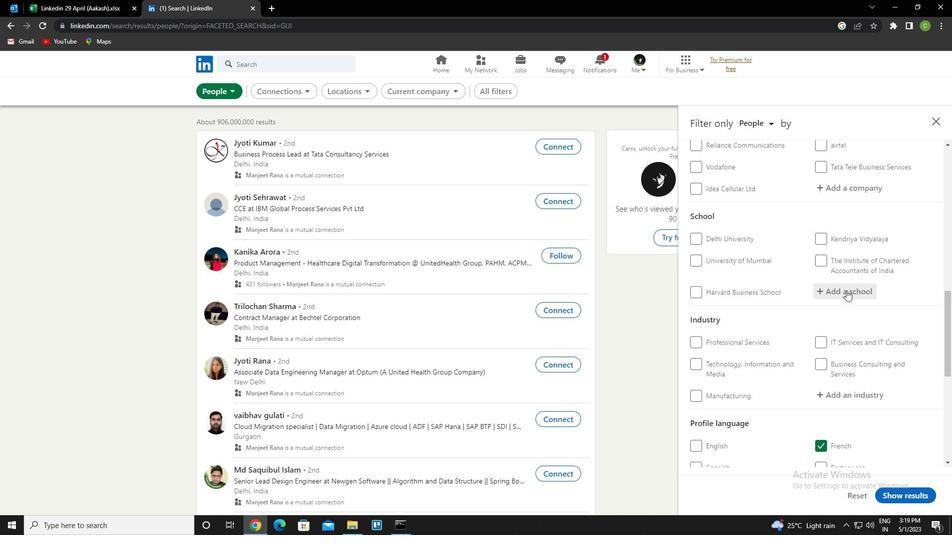 
Action: Mouse moved to (846, 292)
Screenshot: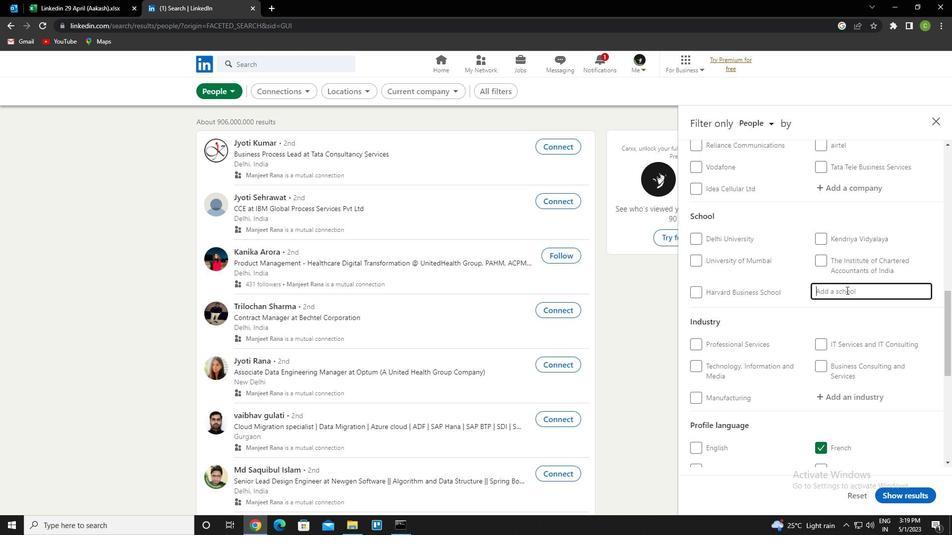
Action: Key pressed <Key.caps_lock><Key.caps_lock>st<Key.space>marks<Key.space><Key.space>public<Key.down><Key.enter>
Screenshot: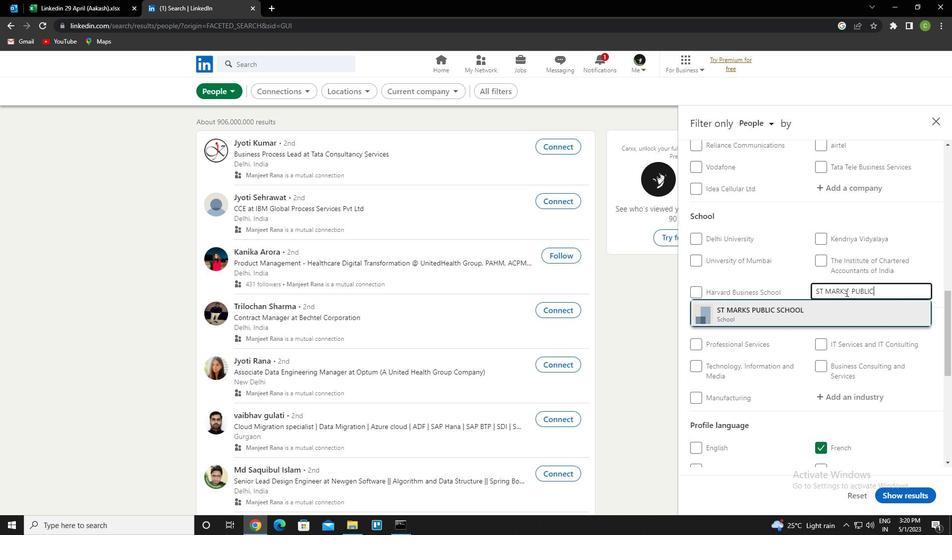 
Action: Mouse moved to (835, 299)
Screenshot: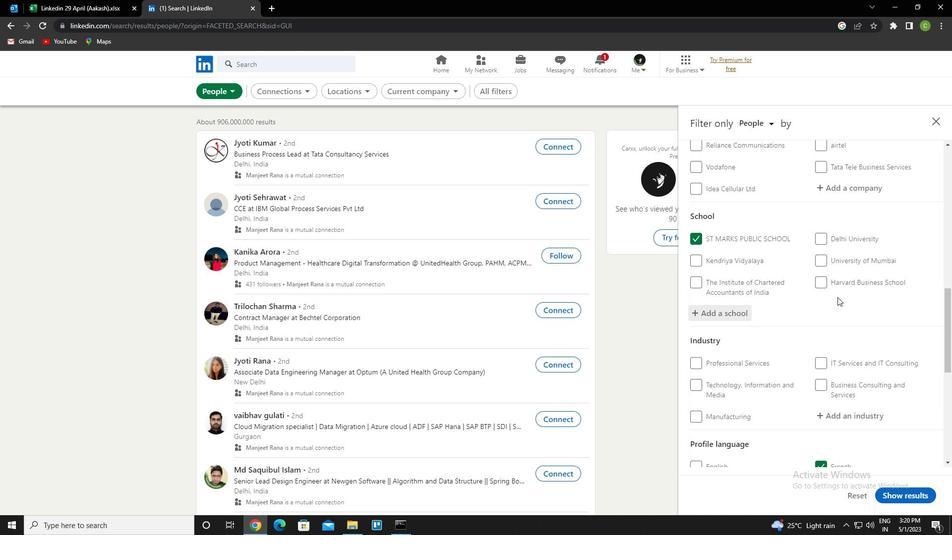 
Action: Mouse scrolled (835, 299) with delta (0, 0)
Screenshot: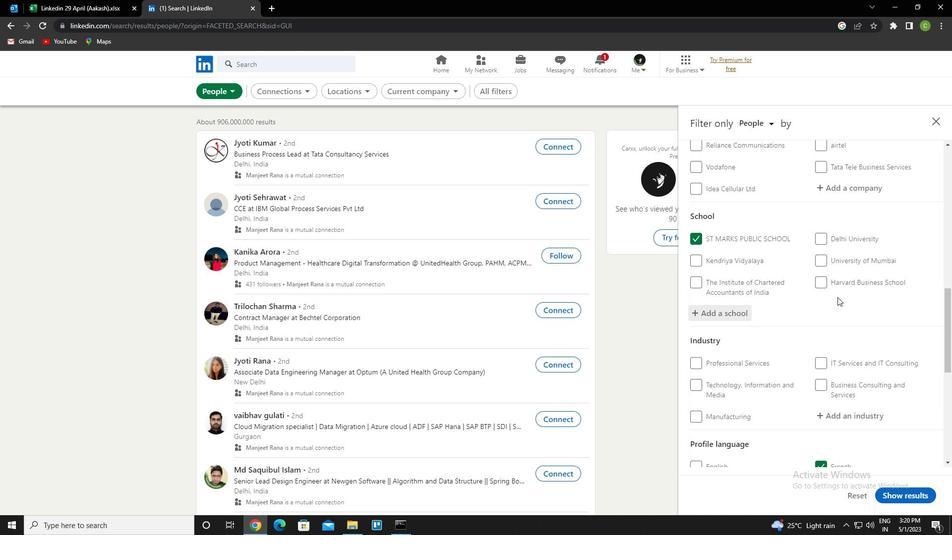 
Action: Mouse moved to (835, 301)
Screenshot: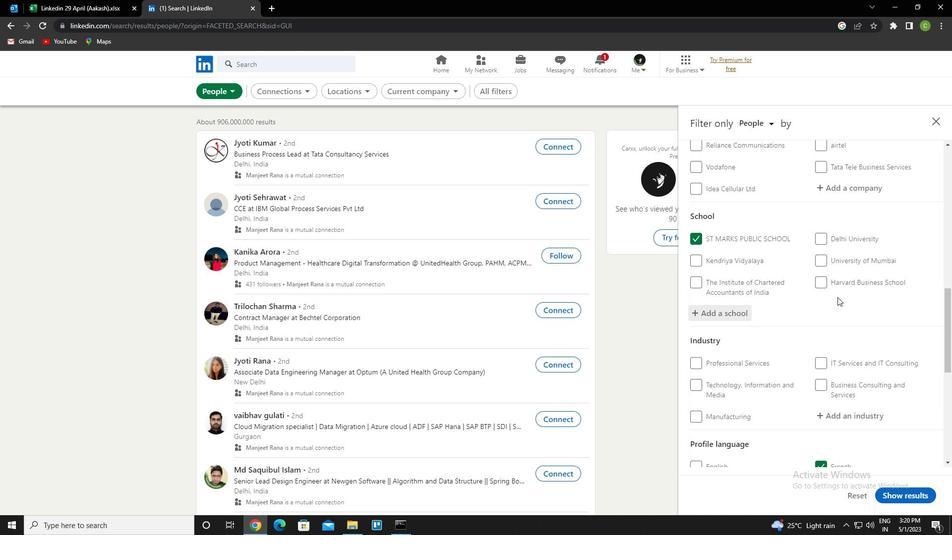 
Action: Mouse scrolled (835, 300) with delta (0, 0)
Screenshot: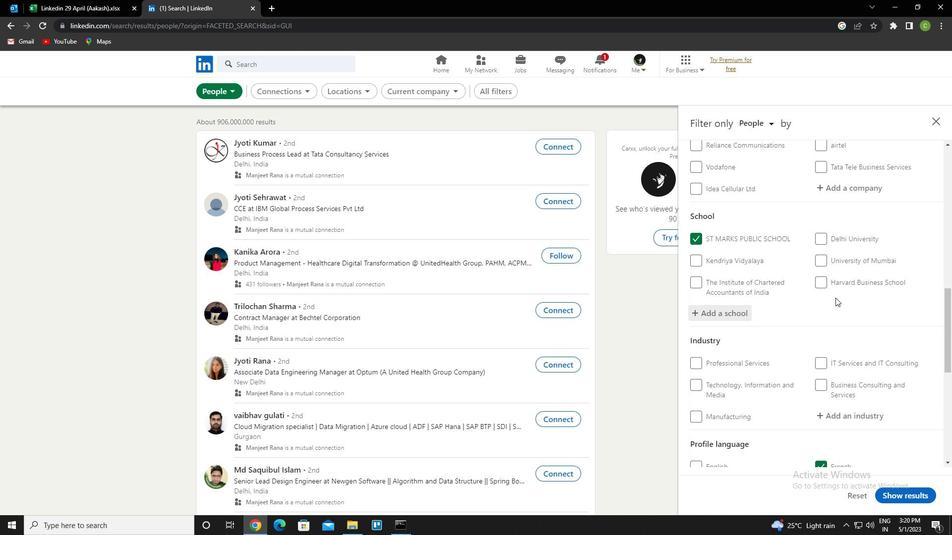 
Action: Mouse moved to (835, 302)
Screenshot: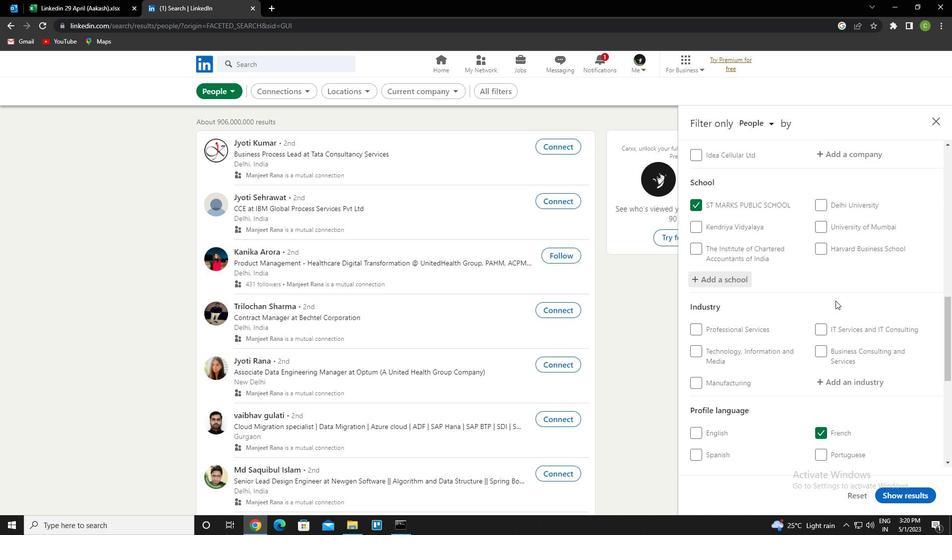 
Action: Mouse scrolled (835, 302) with delta (0, 0)
Screenshot: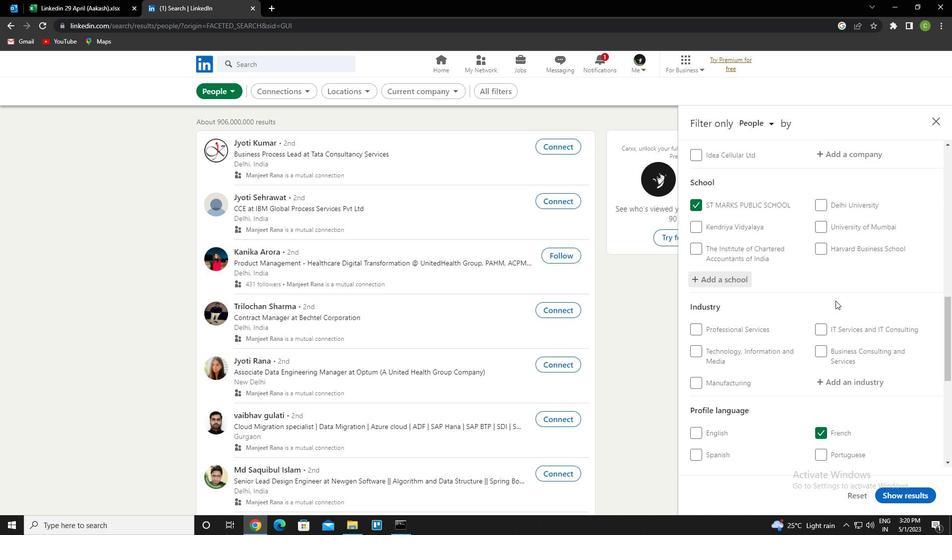 
Action: Mouse moved to (846, 269)
Screenshot: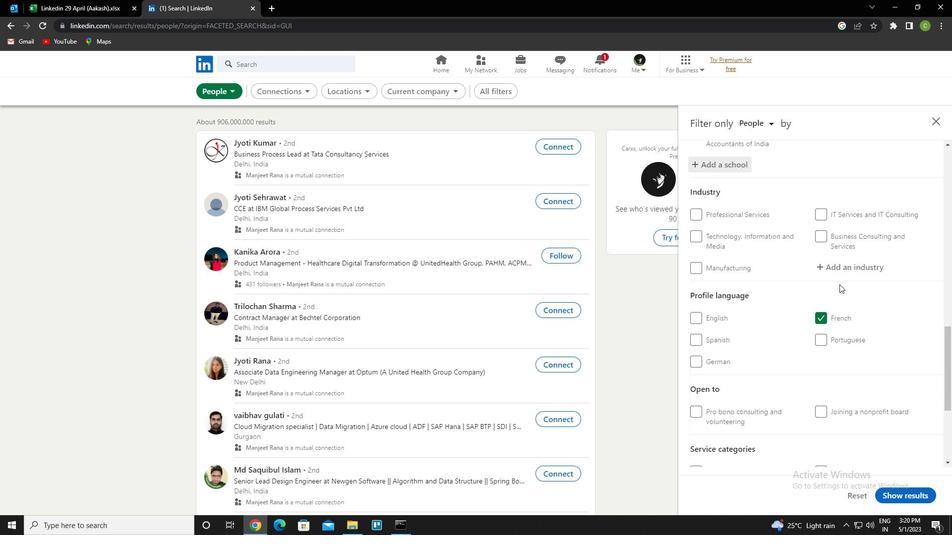 
Action: Mouse pressed left at (846, 269)
Screenshot: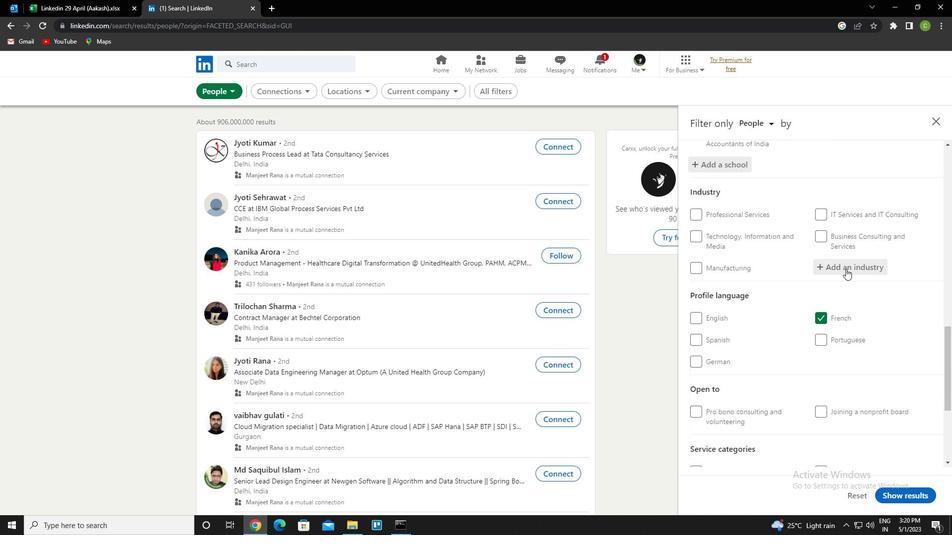 
Action: Key pressed p<Key.caps_lock>rimary<Key.space>and<Key.down><Key.enter>
Screenshot: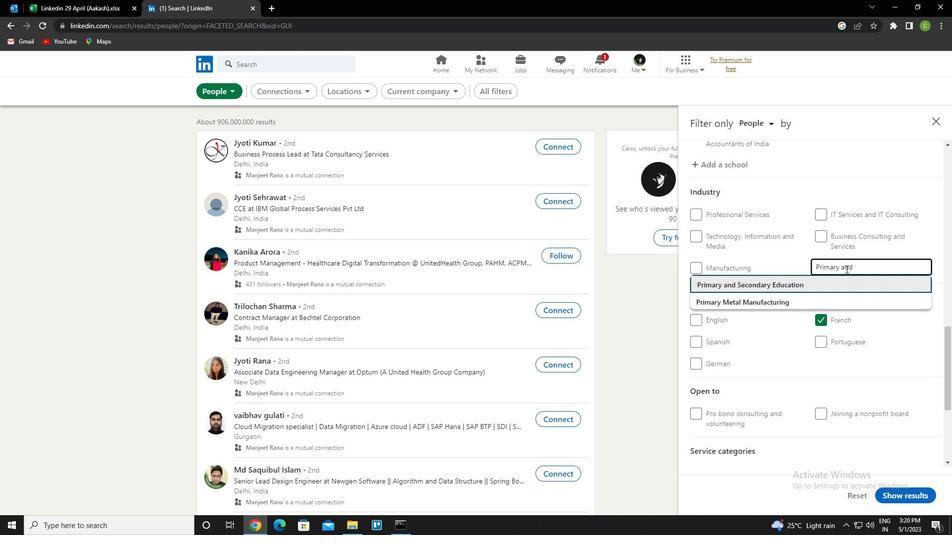 
Action: Mouse scrolled (846, 268) with delta (0, 0)
Screenshot: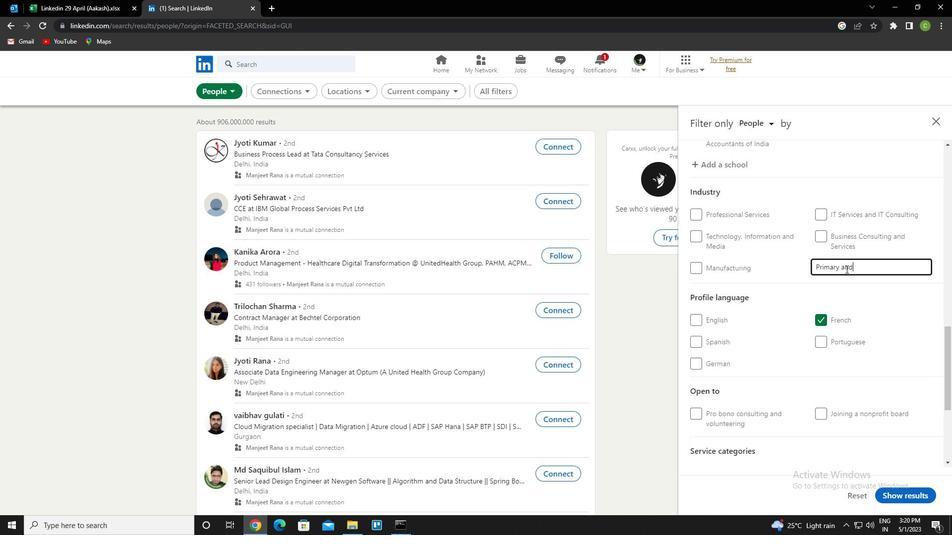 
Action: Mouse scrolled (846, 268) with delta (0, 0)
Screenshot: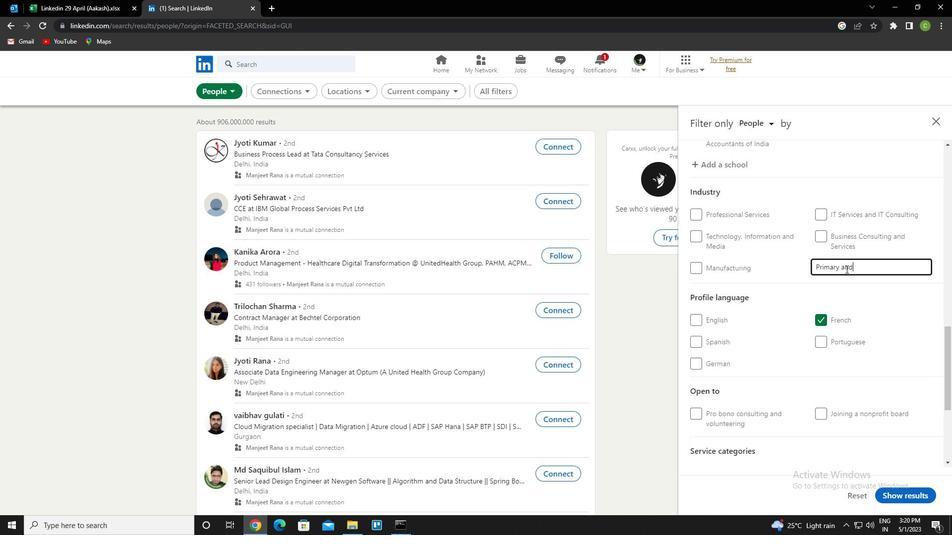 
Action: Mouse scrolled (846, 268) with delta (0, 0)
Screenshot: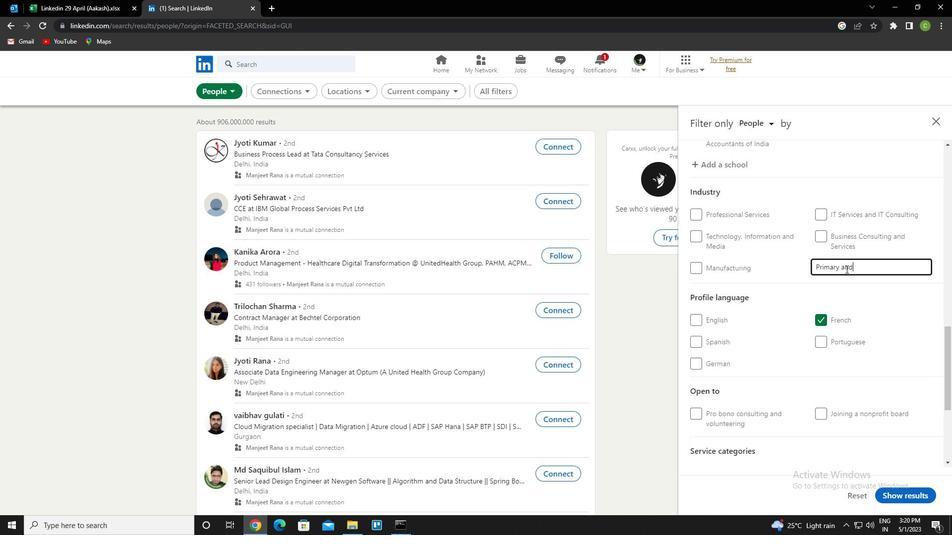 
Action: Mouse scrolled (846, 268) with delta (0, 0)
Screenshot: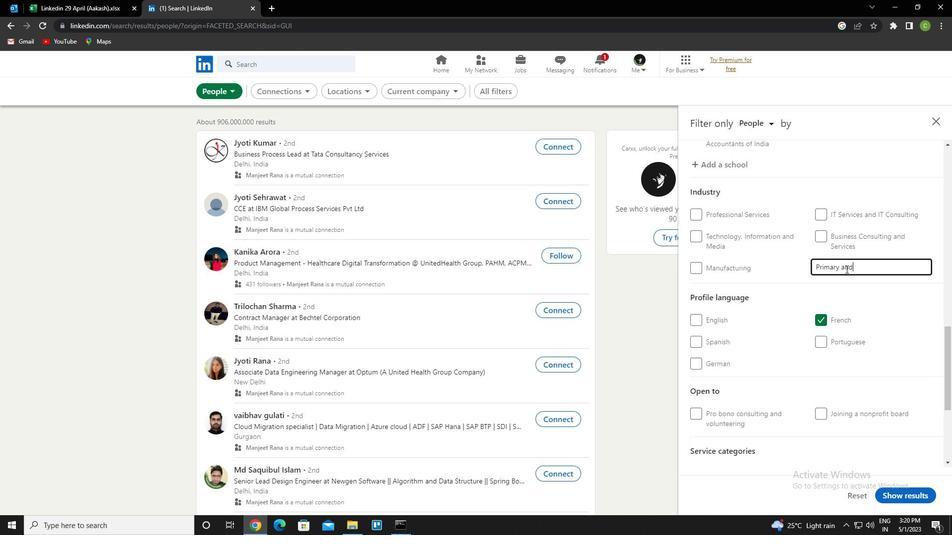 
Action: Mouse moved to (844, 328)
Screenshot: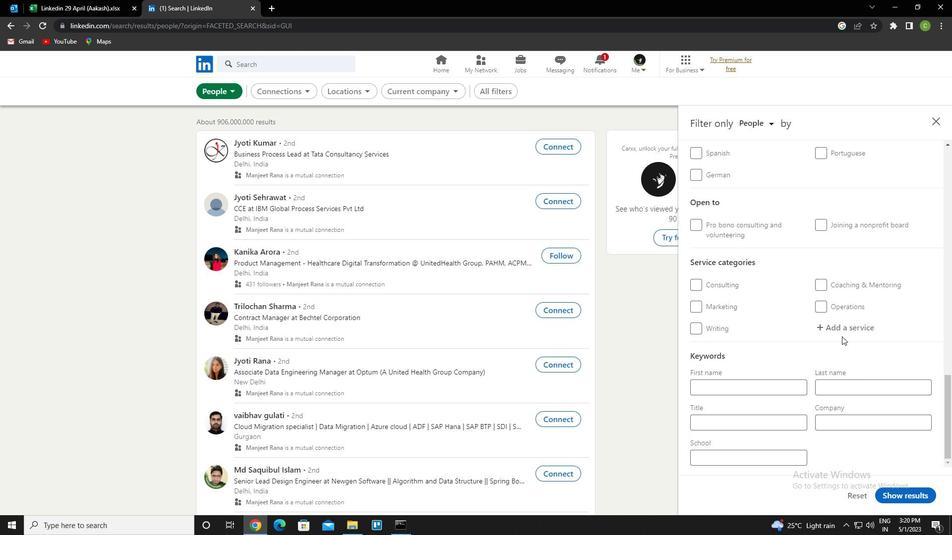 
Action: Mouse pressed left at (844, 328)
Screenshot: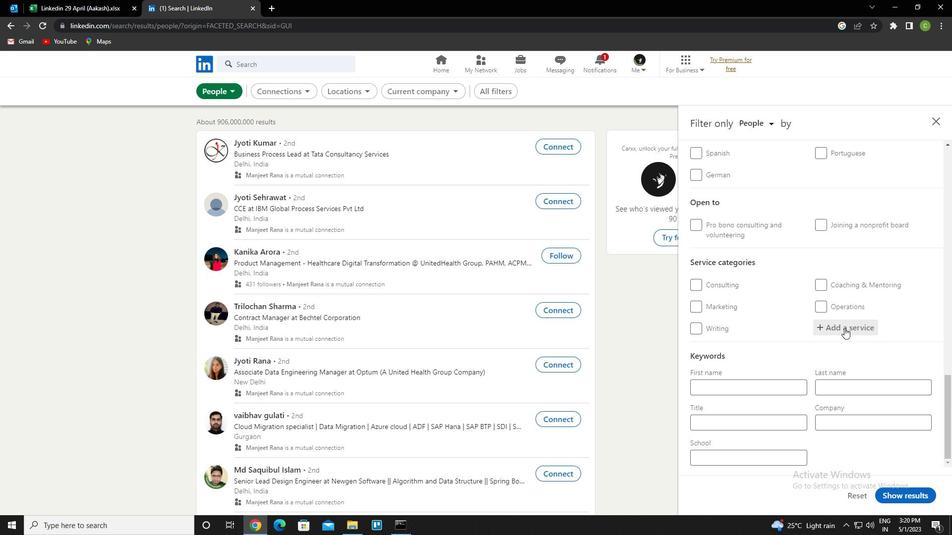 
Action: Mouse moved to (843, 328)
Screenshot: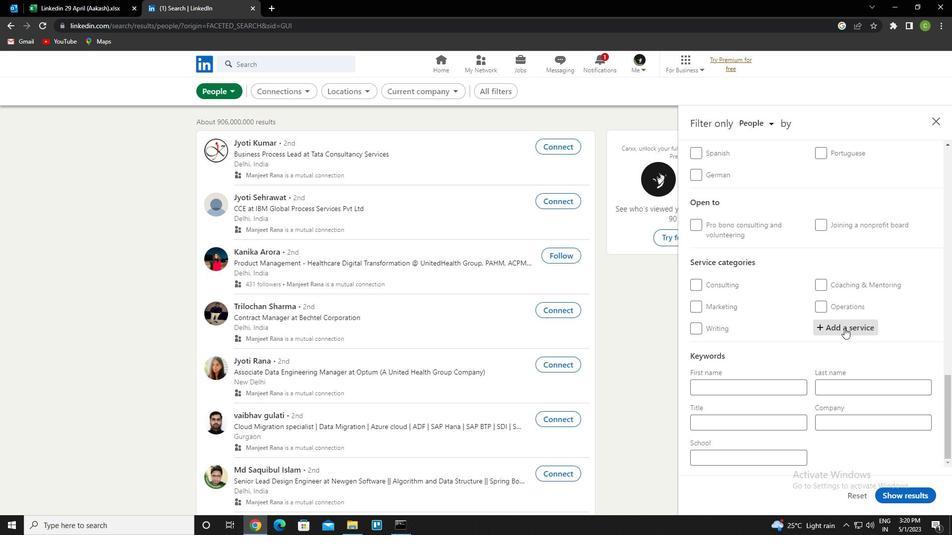
Action: Key pressed <Key.caps_lock>b<Key.caps_lock>usiness<Key.down><Key.down><Key.enter>
Screenshot: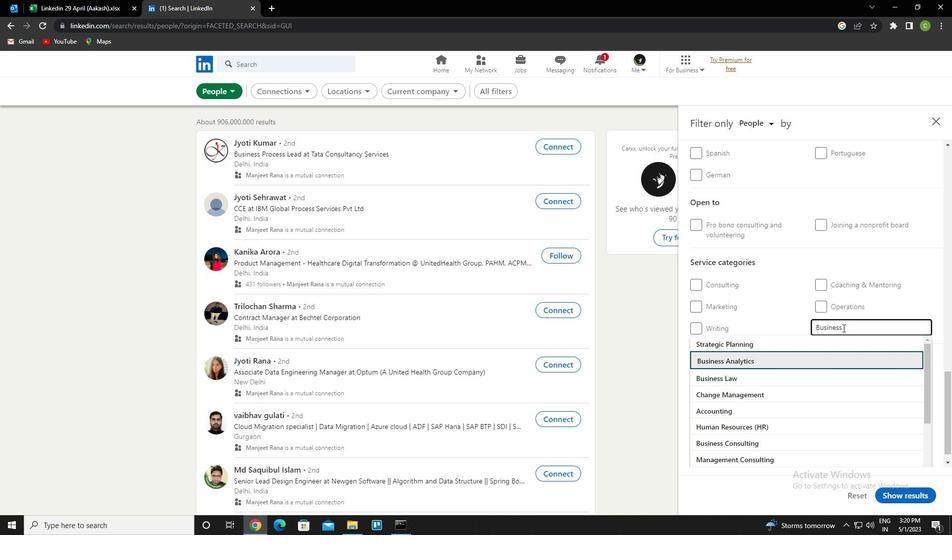 
Action: Mouse moved to (860, 337)
Screenshot: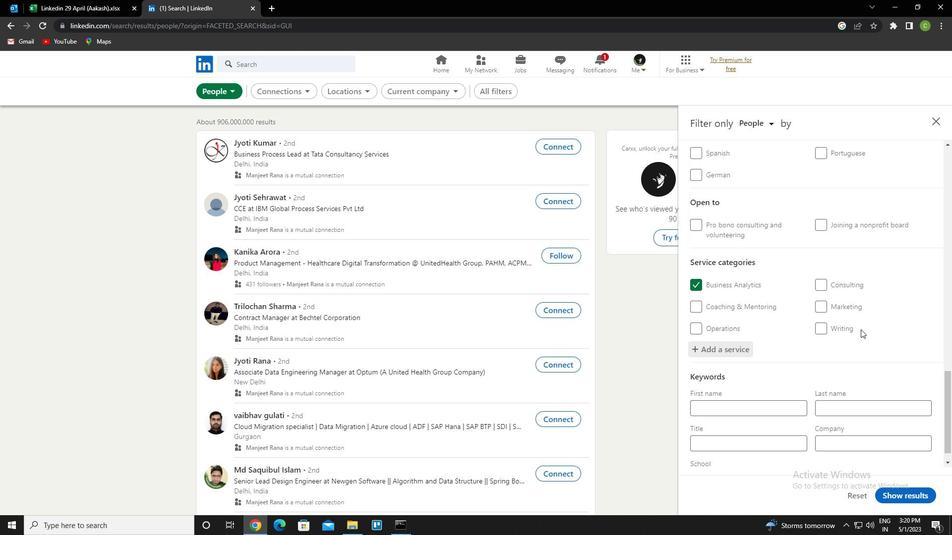 
Action: Mouse scrolled (860, 336) with delta (0, 0)
Screenshot: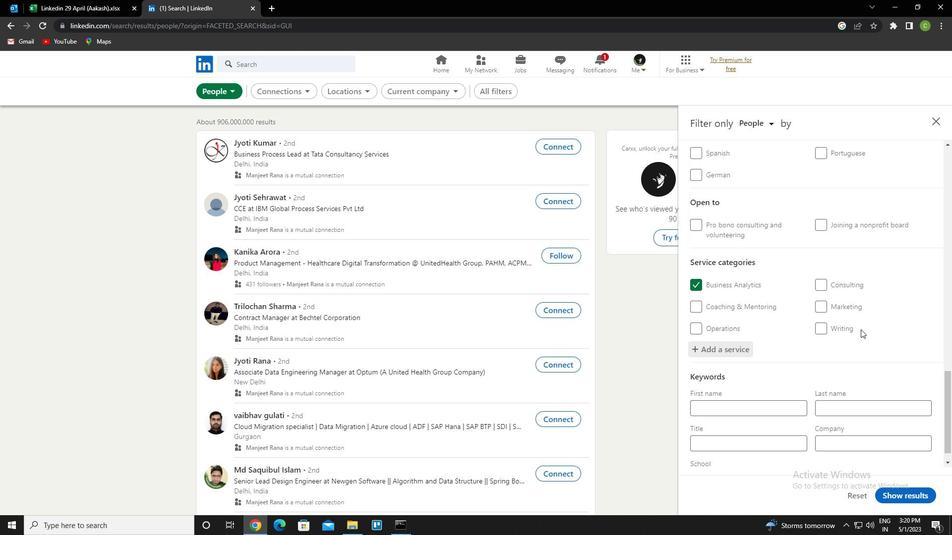 
Action: Mouse moved to (859, 344)
Screenshot: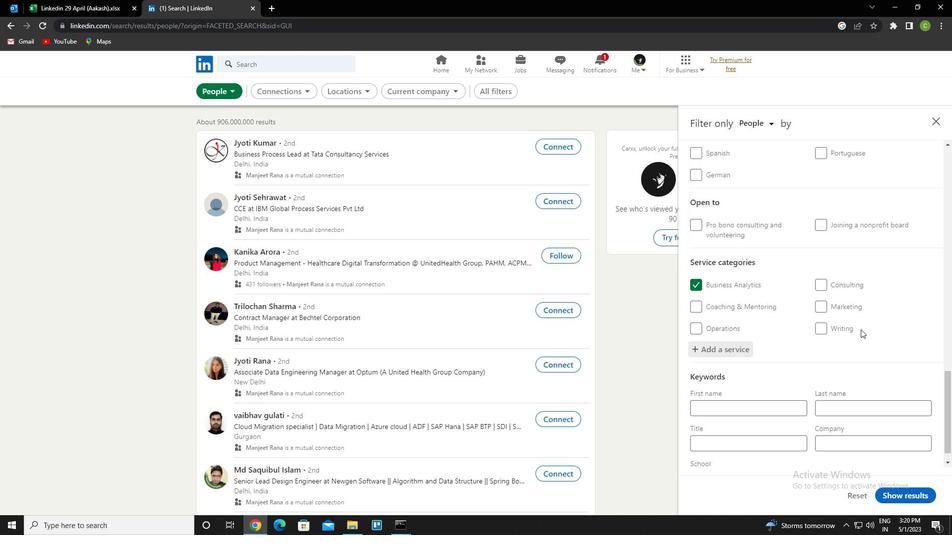
Action: Mouse scrolled (859, 343) with delta (0, 0)
Screenshot: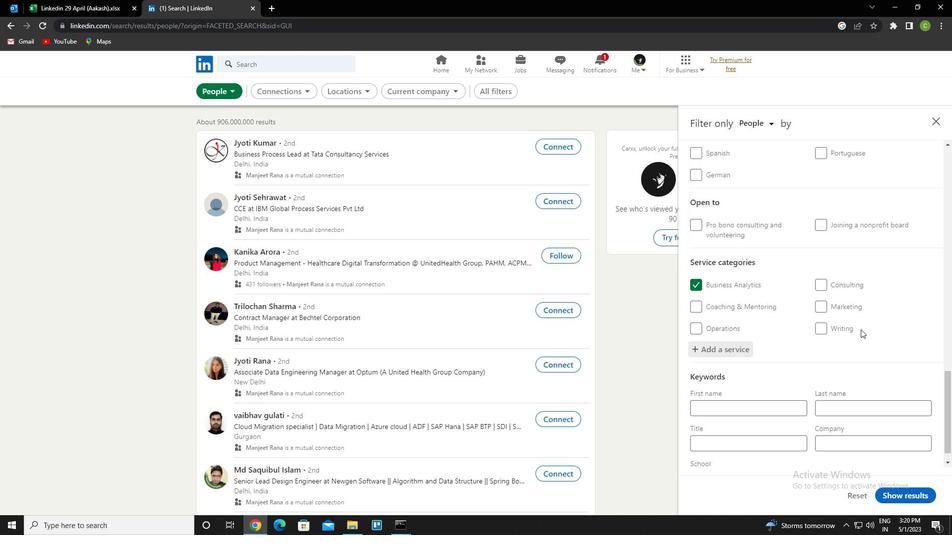 
Action: Mouse moved to (857, 349)
Screenshot: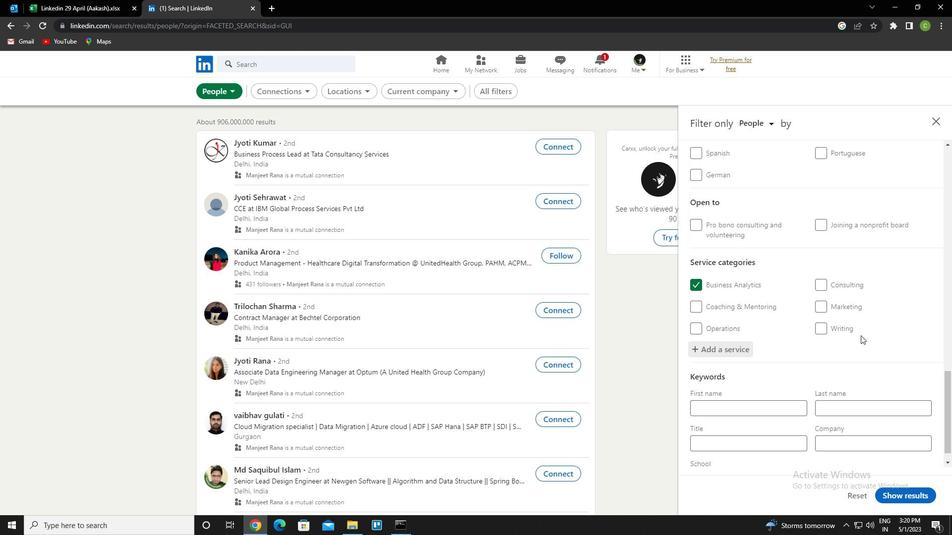 
Action: Mouse scrolled (857, 348) with delta (0, 0)
Screenshot: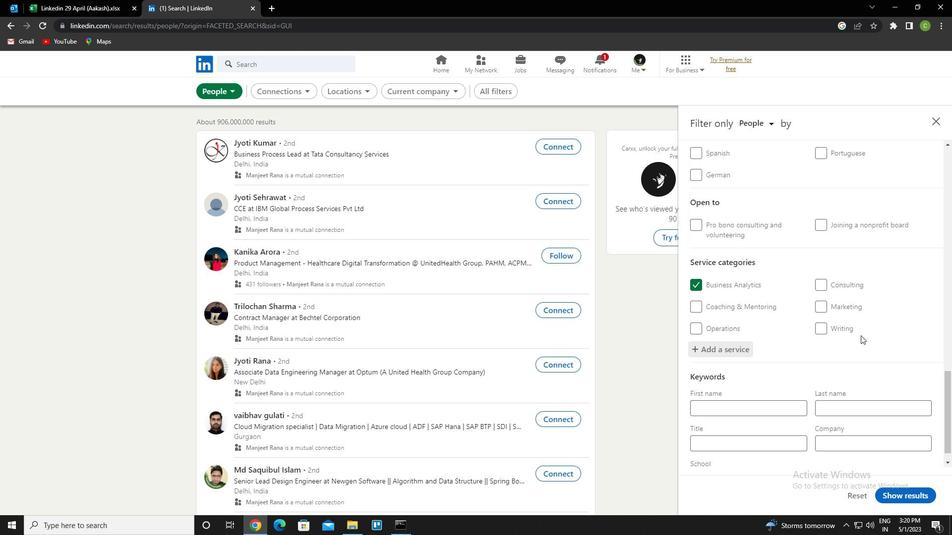 
Action: Mouse moved to (857, 351)
Screenshot: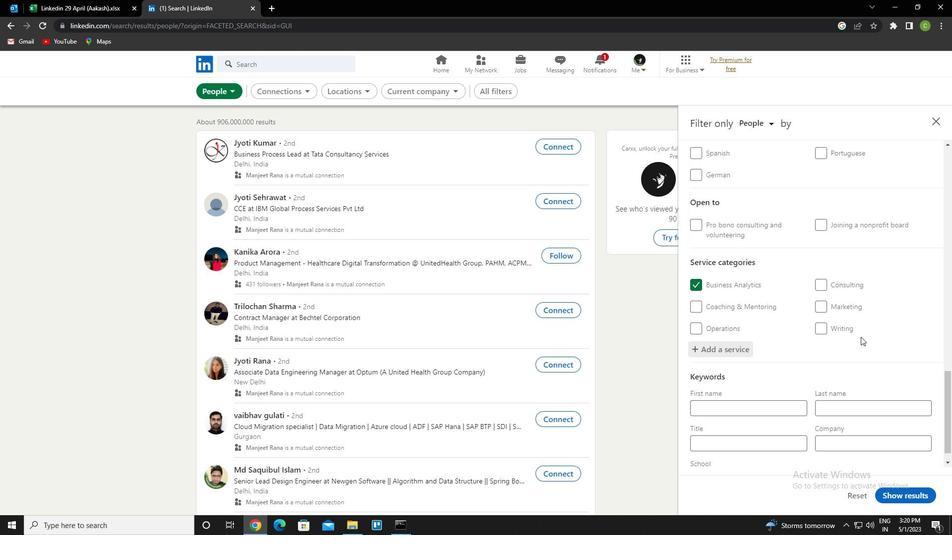 
Action: Mouse scrolled (857, 350) with delta (0, 0)
Screenshot: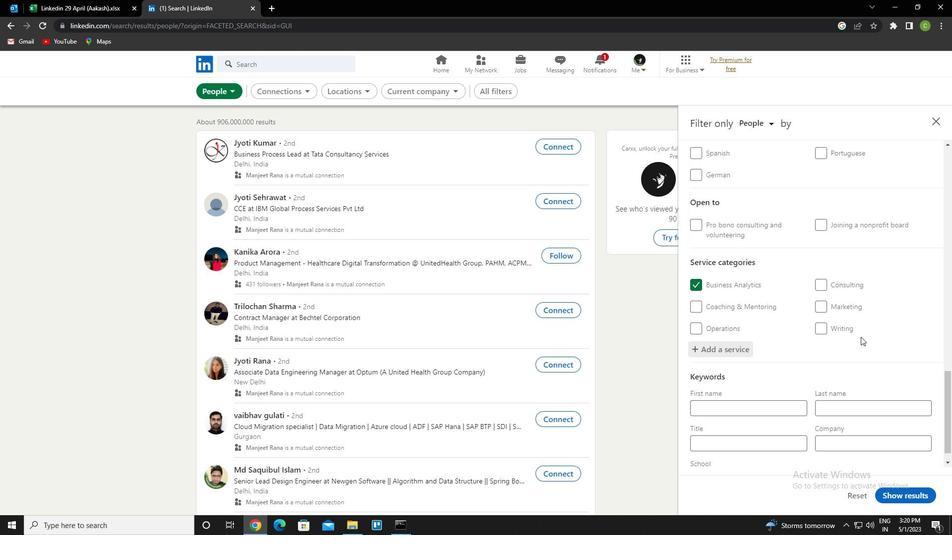 
Action: Mouse moved to (856, 352)
Screenshot: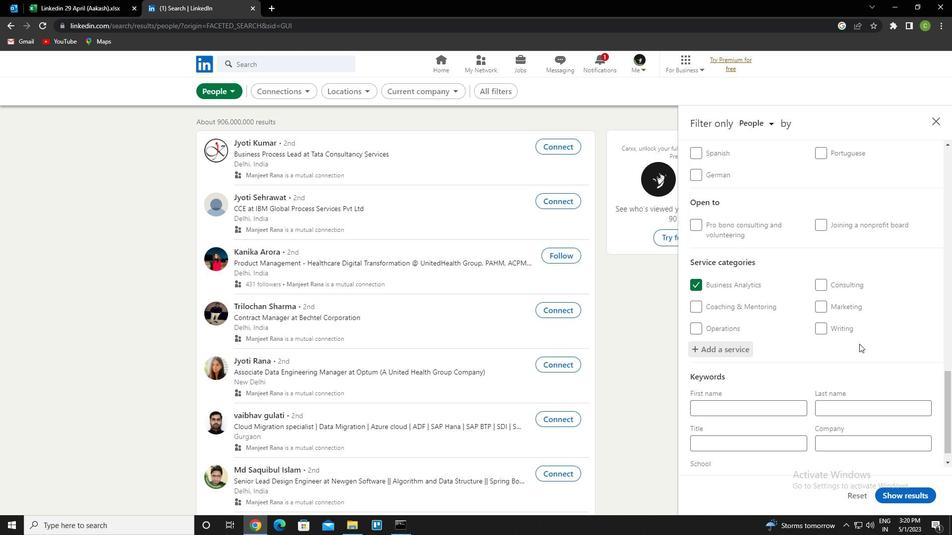 
Action: Mouse scrolled (856, 351) with delta (0, 0)
Screenshot: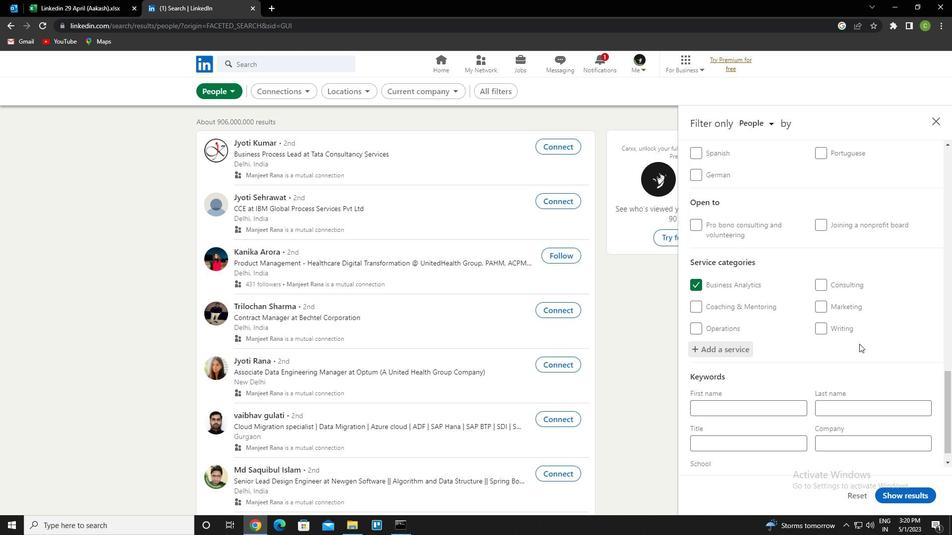 
Action: Mouse scrolled (856, 351) with delta (0, 0)
Screenshot: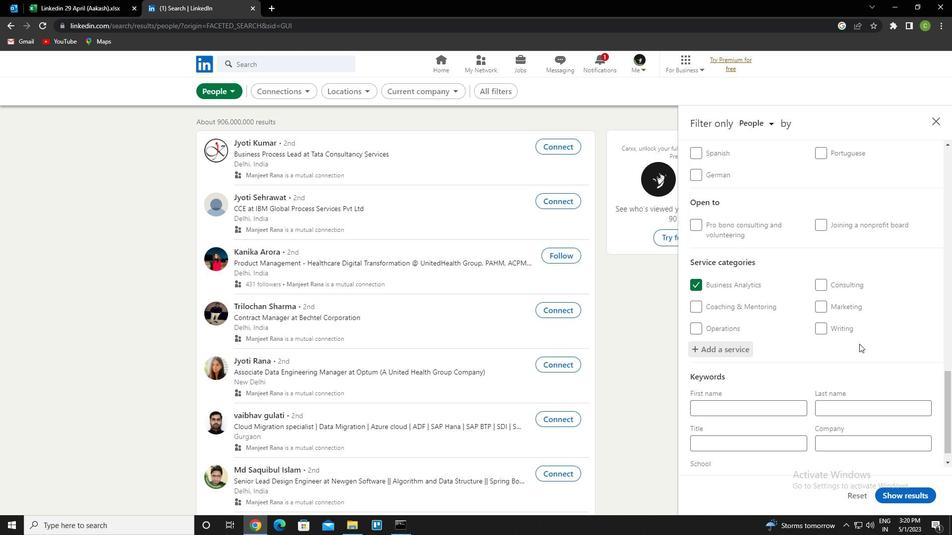 
Action: Mouse scrolled (856, 351) with delta (0, 0)
Screenshot: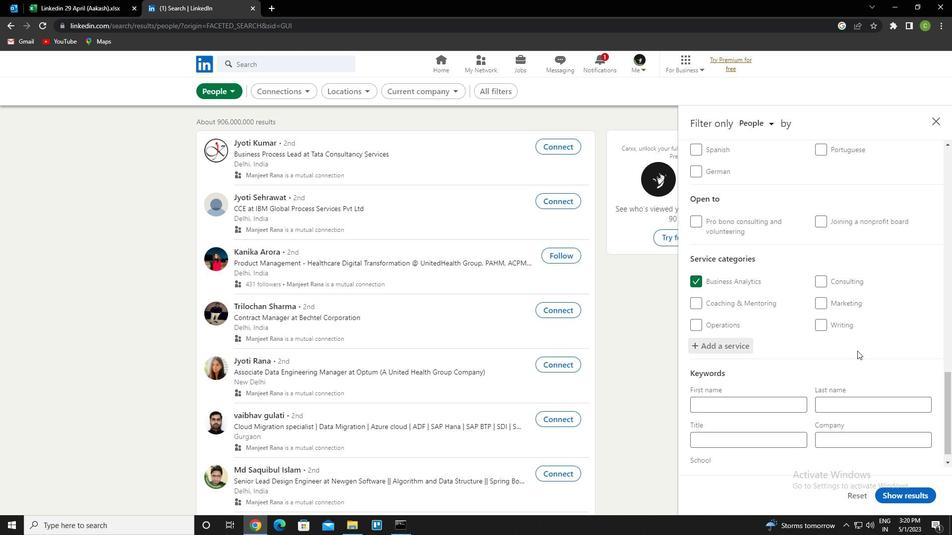 
Action: Mouse moved to (761, 426)
Screenshot: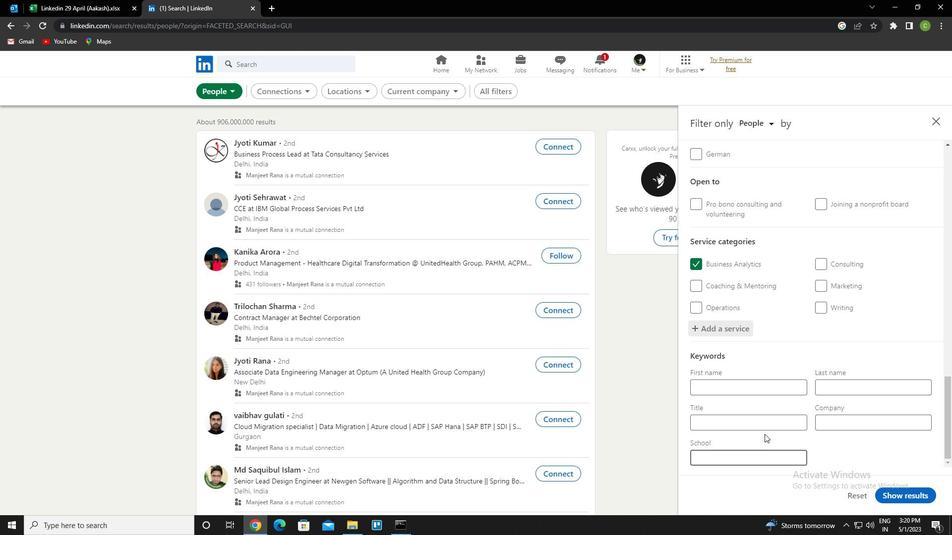 
Action: Mouse pressed left at (761, 426)
Screenshot: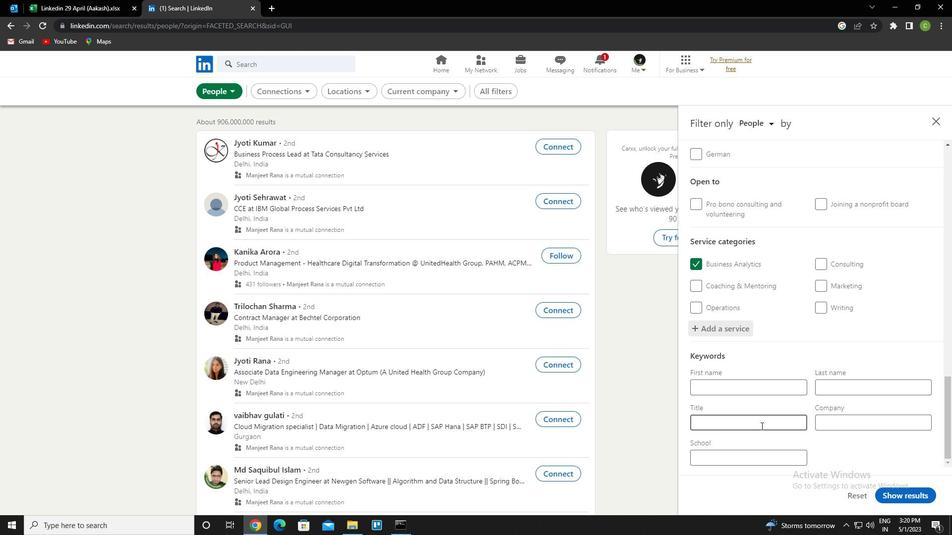 
Action: Key pressed <Key.caps_lock>p<Key.caps_lock>roposal<Key.space><Key.caps_lock>w<Key.caps_lock>riter
Screenshot: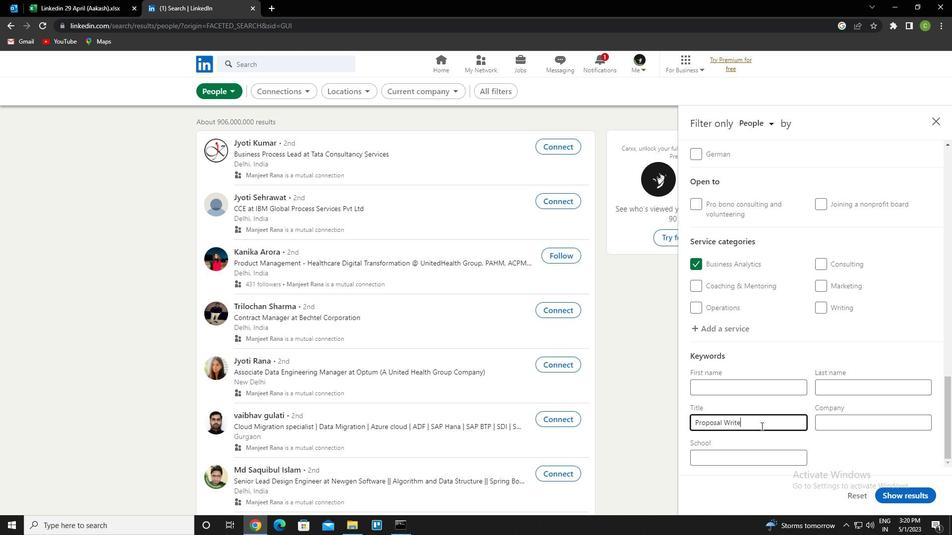 
Action: Mouse moved to (896, 498)
Screenshot: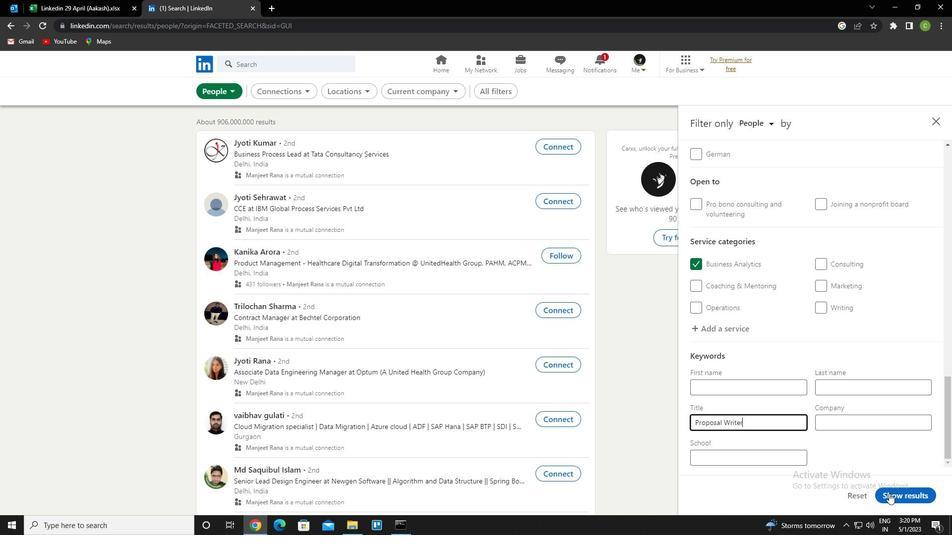 
Action: Mouse pressed left at (896, 498)
Screenshot: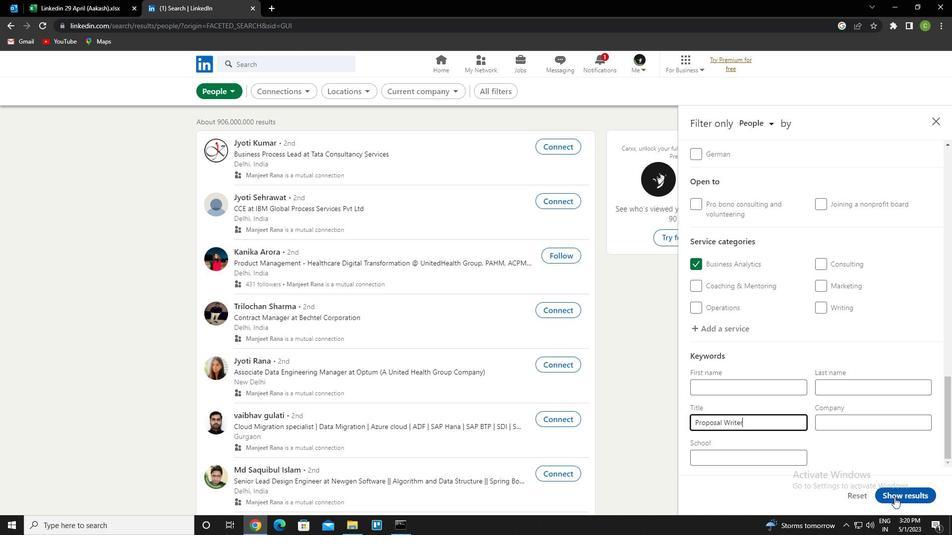 
Action: Mouse moved to (378, 449)
Screenshot: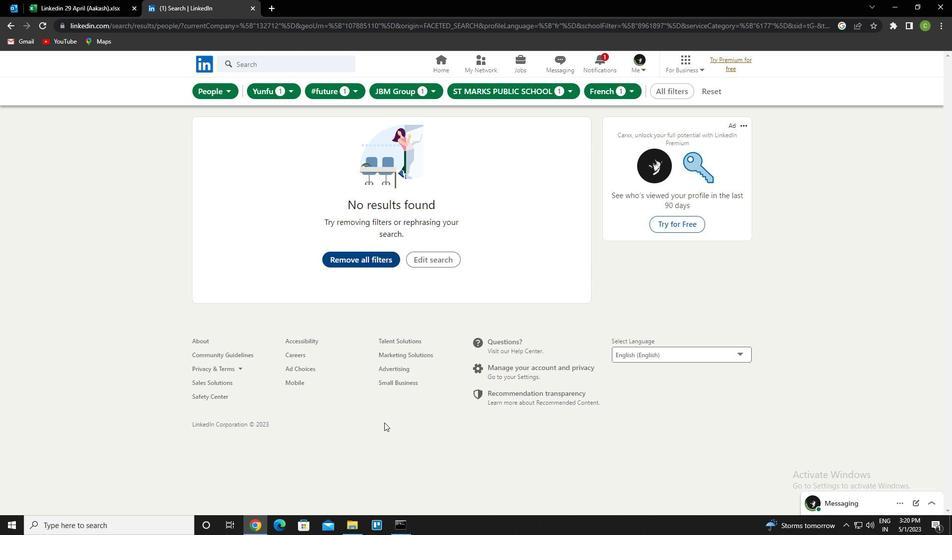 
